 Task: Look for space in Riyadh from 3rd May, 2023 to 6th May, 2023 for 2 adults in price range Rs.12000 to Rs.16000. Place can be shared room with 2 bedrooms having 2 beds and 2 bathrooms. Property type can be guest house. Amenities needed are: wifi, dedicated workplace. Required host language is English.
Action: Mouse moved to (400, 442)
Screenshot: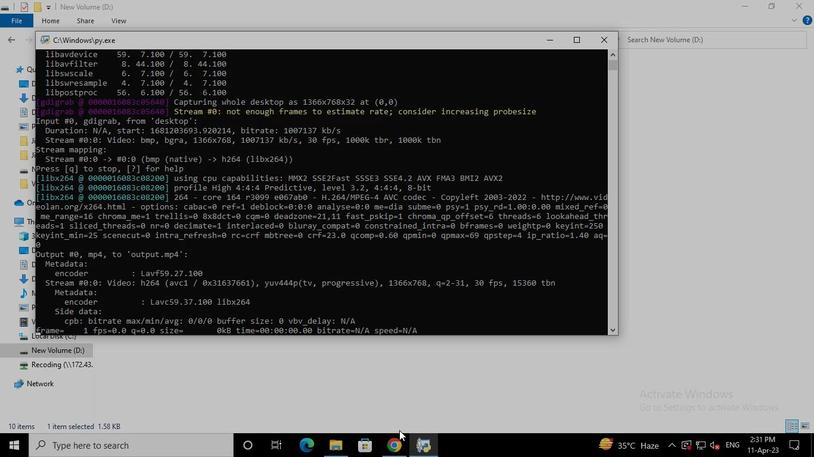 
Action: Mouse pressed left at (400, 442)
Screenshot: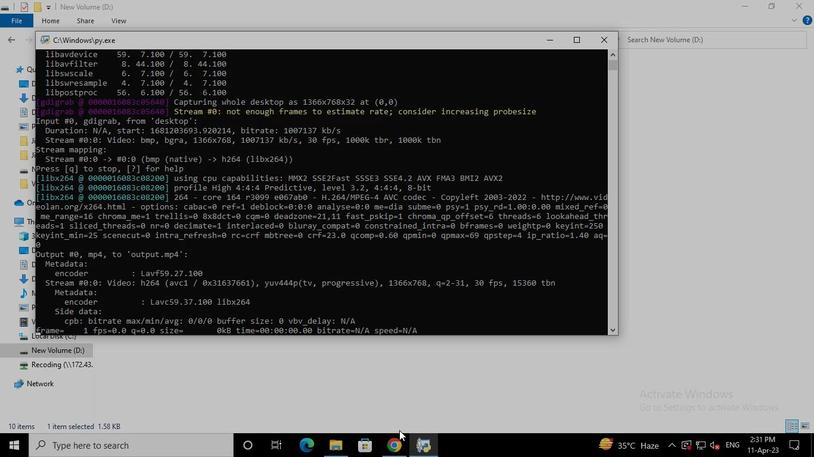 
Action: Mouse moved to (321, 104)
Screenshot: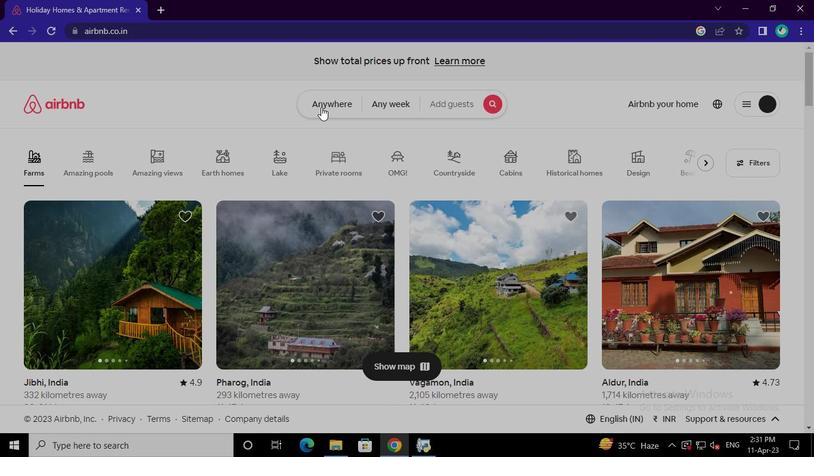 
Action: Mouse pressed left at (321, 104)
Screenshot: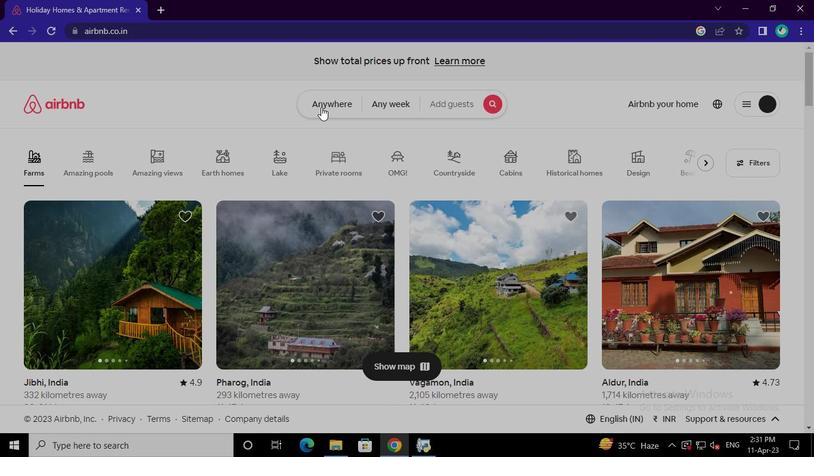
Action: Mouse moved to (234, 152)
Screenshot: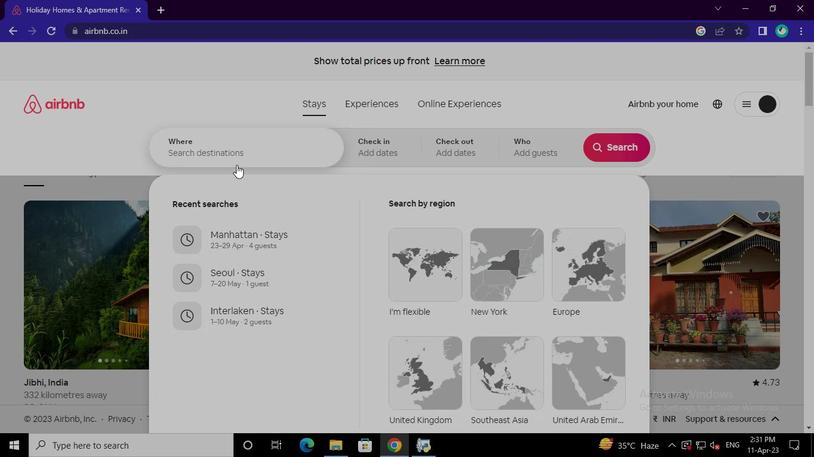 
Action: Mouse pressed left at (234, 152)
Screenshot: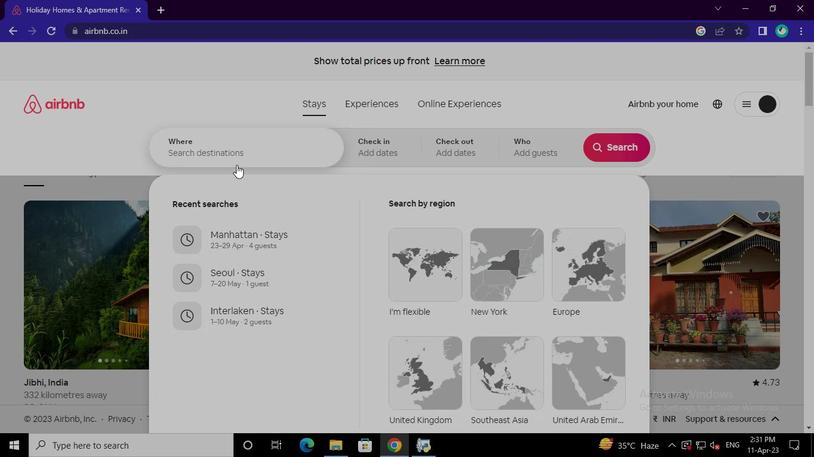 
Action: Keyboard Key.shift
Screenshot: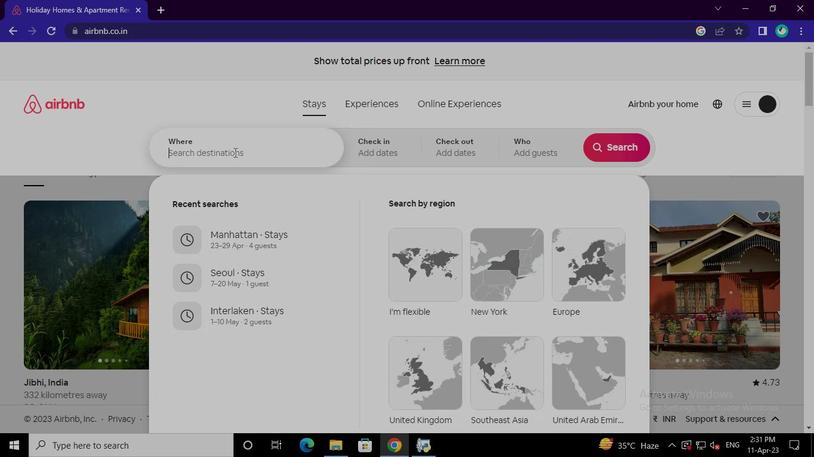 
Action: Keyboard R
Screenshot: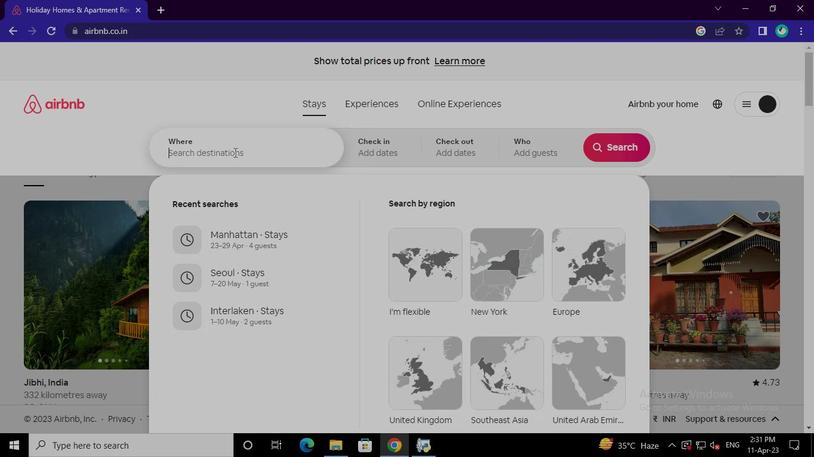 
Action: Keyboard i
Screenshot: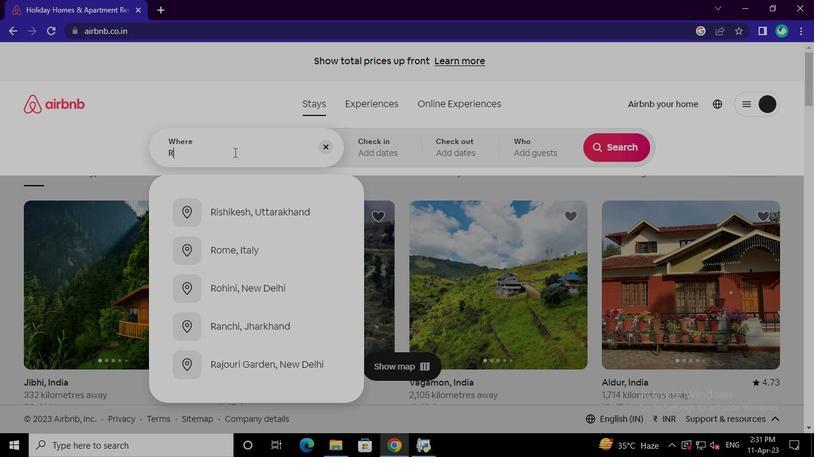 
Action: Keyboard y
Screenshot: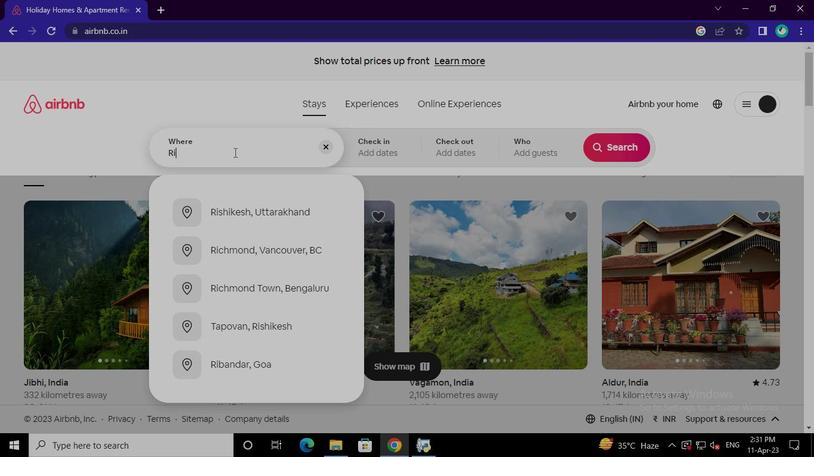 
Action: Keyboard a
Screenshot: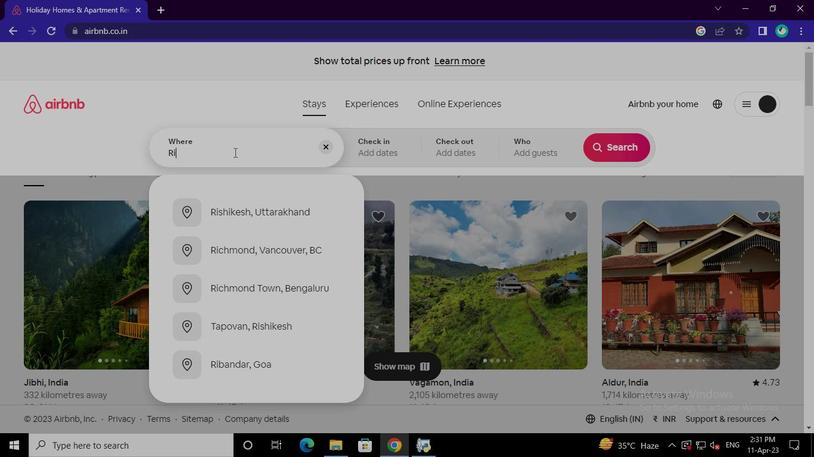 
Action: Keyboard d
Screenshot: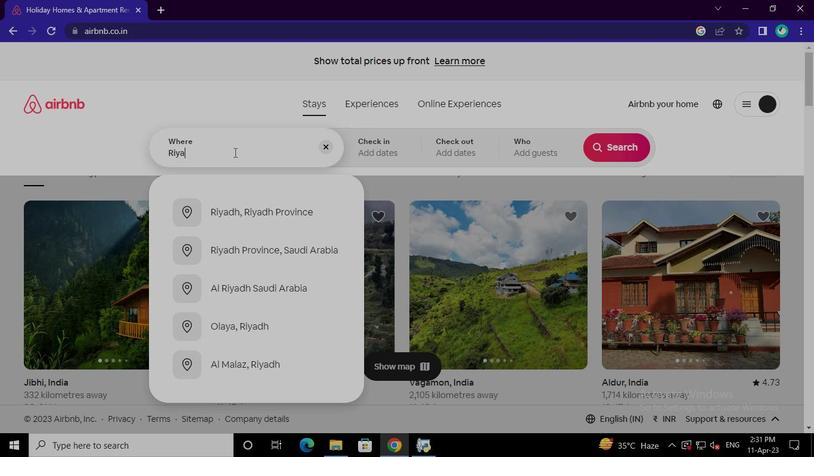 
Action: Keyboard h
Screenshot: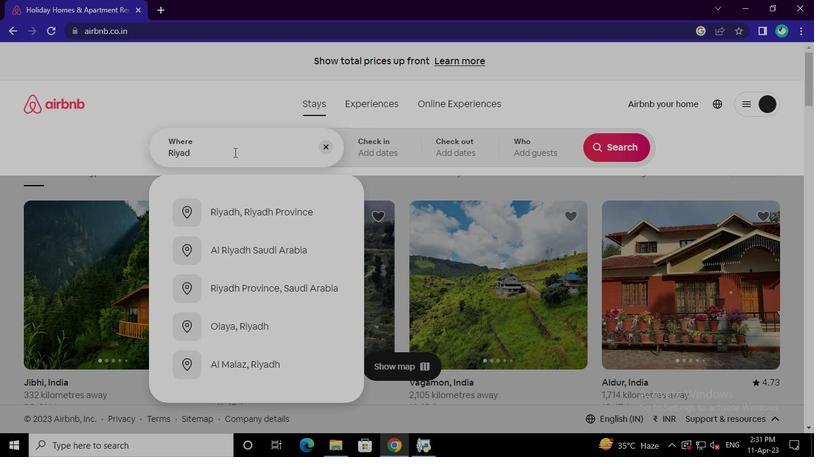 
Action: Mouse moved to (253, 207)
Screenshot: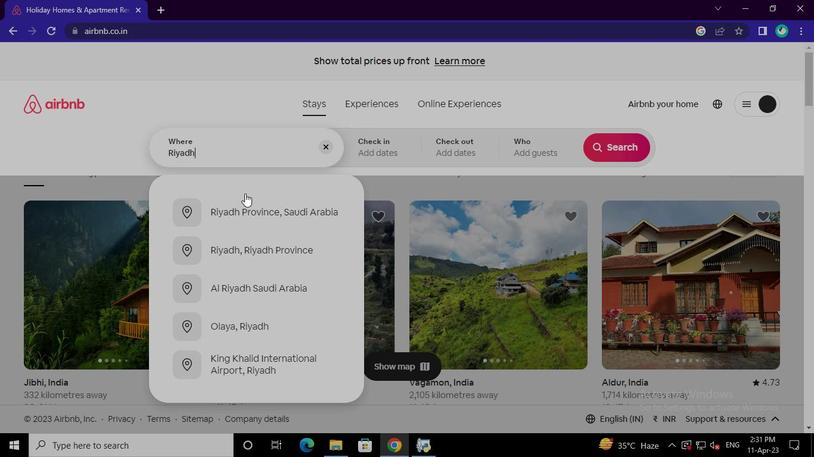 
Action: Mouse pressed left at (253, 207)
Screenshot: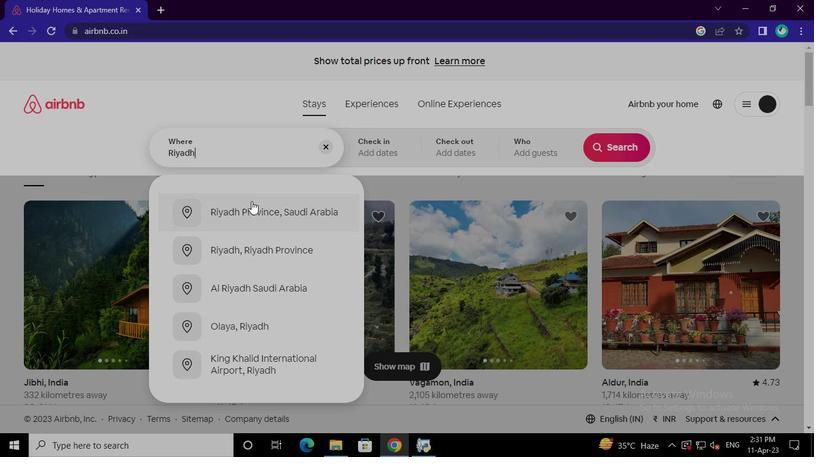 
Action: Mouse moved to (506, 290)
Screenshot: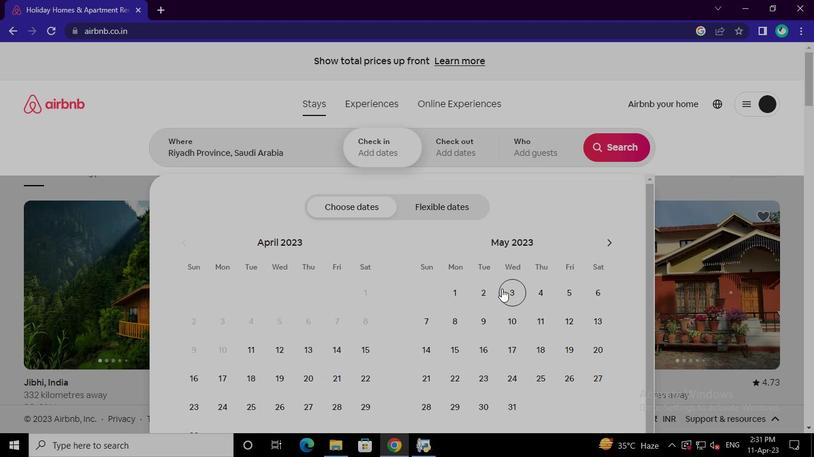 
Action: Mouse pressed left at (506, 290)
Screenshot: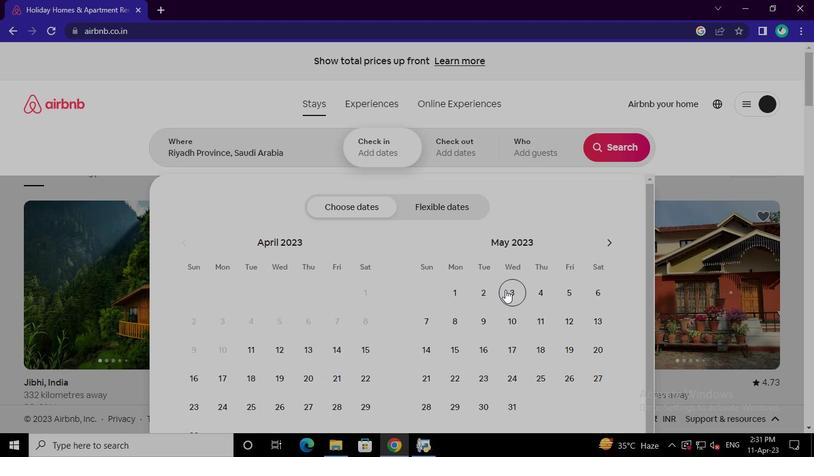 
Action: Mouse moved to (595, 290)
Screenshot: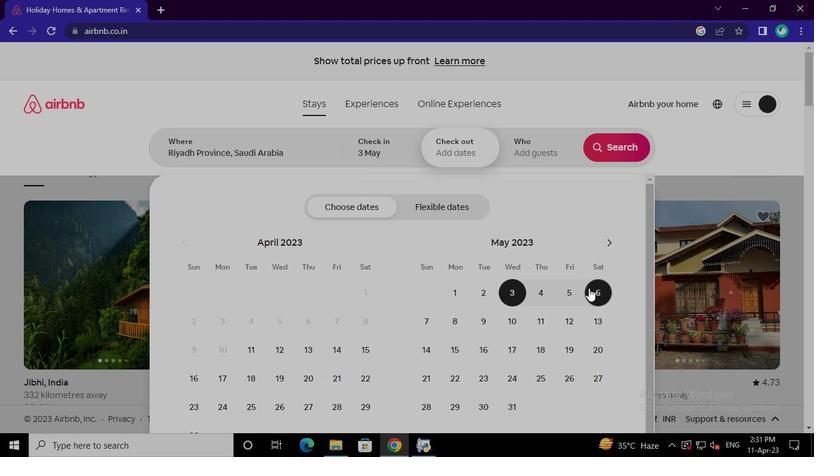 
Action: Mouse pressed left at (595, 290)
Screenshot: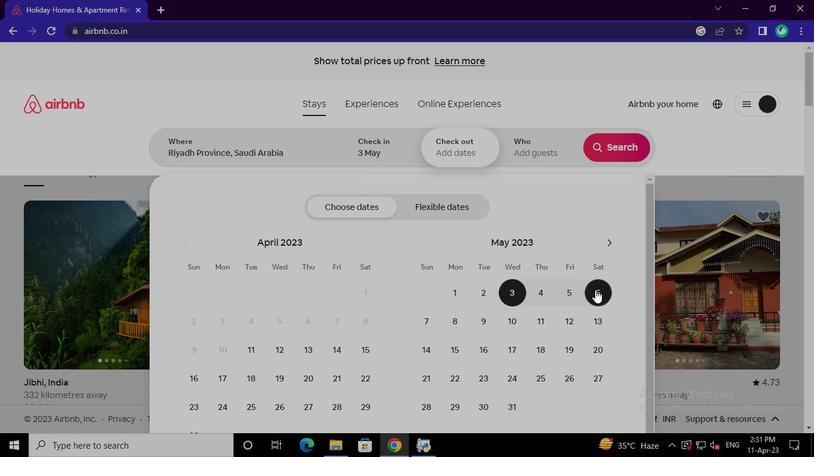 
Action: Mouse moved to (530, 159)
Screenshot: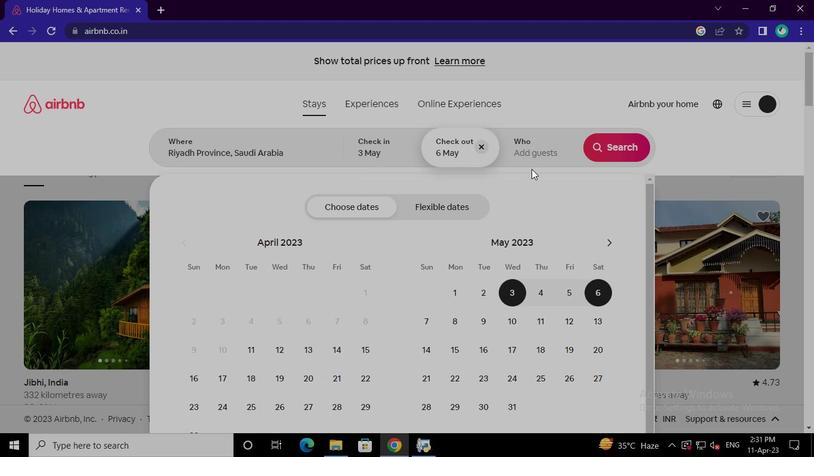 
Action: Mouse pressed left at (530, 159)
Screenshot: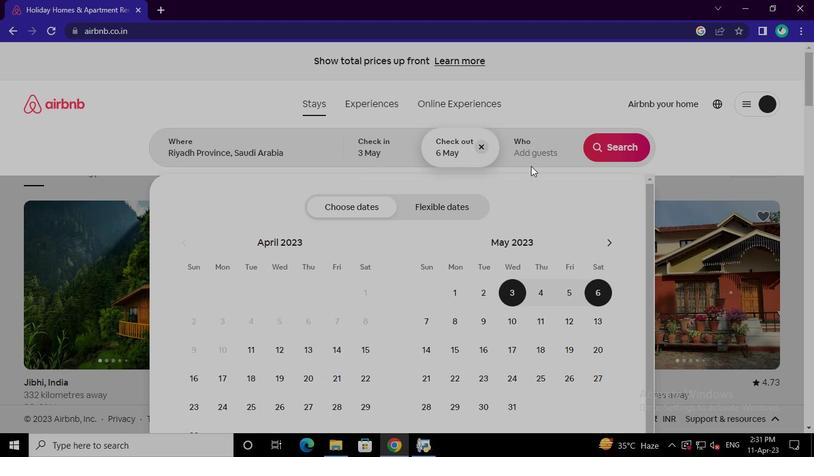 
Action: Mouse moved to (614, 213)
Screenshot: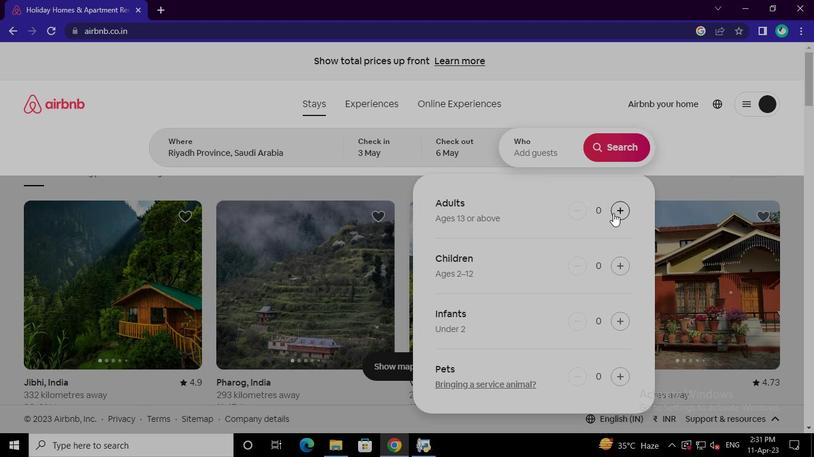 
Action: Mouse pressed left at (614, 213)
Screenshot: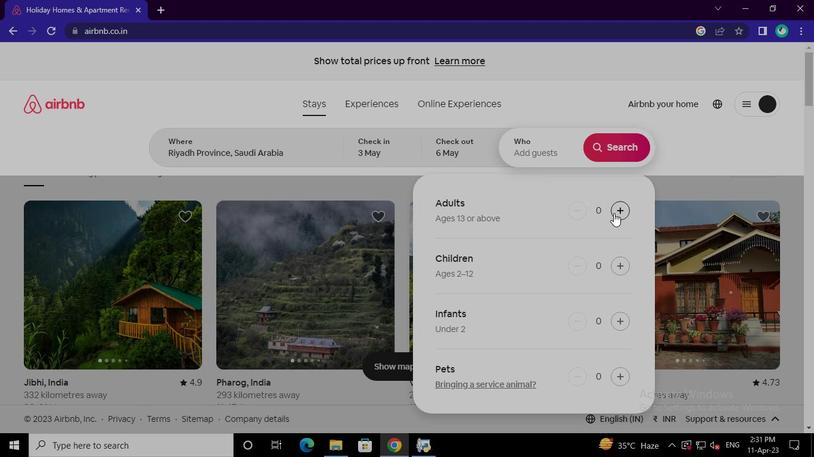 
Action: Mouse pressed left at (614, 213)
Screenshot: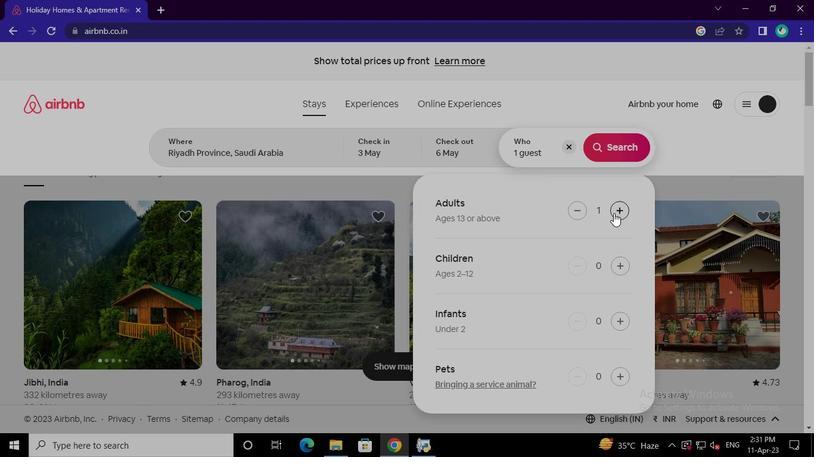 
Action: Mouse moved to (617, 153)
Screenshot: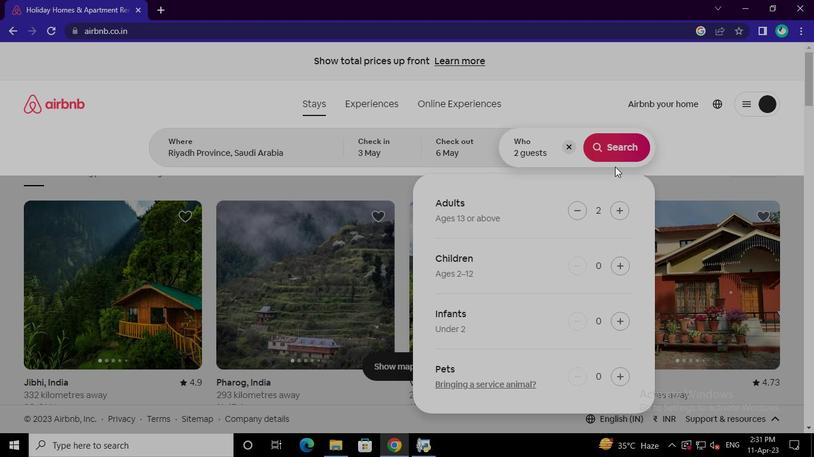 
Action: Mouse pressed left at (617, 153)
Screenshot: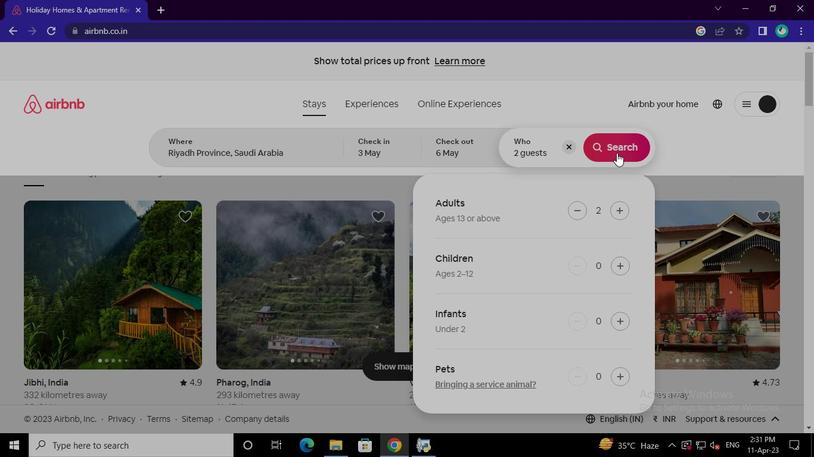 
Action: Mouse moved to (771, 126)
Screenshot: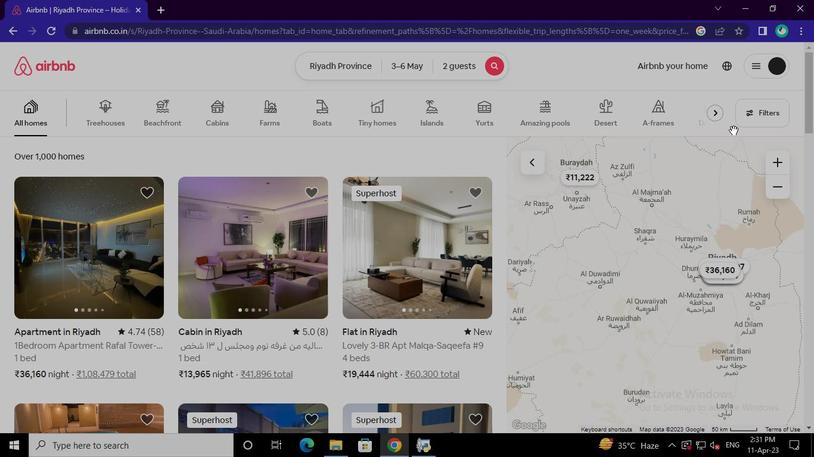 
Action: Mouse pressed left at (771, 126)
Screenshot: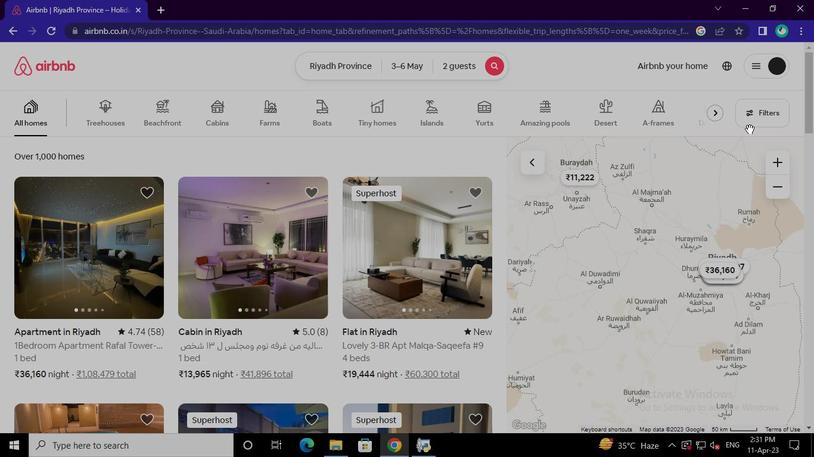 
Action: Mouse moved to (294, 261)
Screenshot: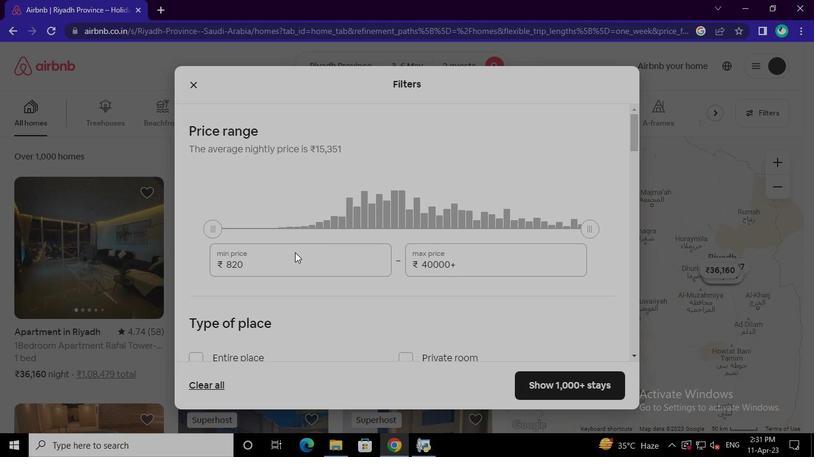
Action: Mouse pressed left at (294, 261)
Screenshot: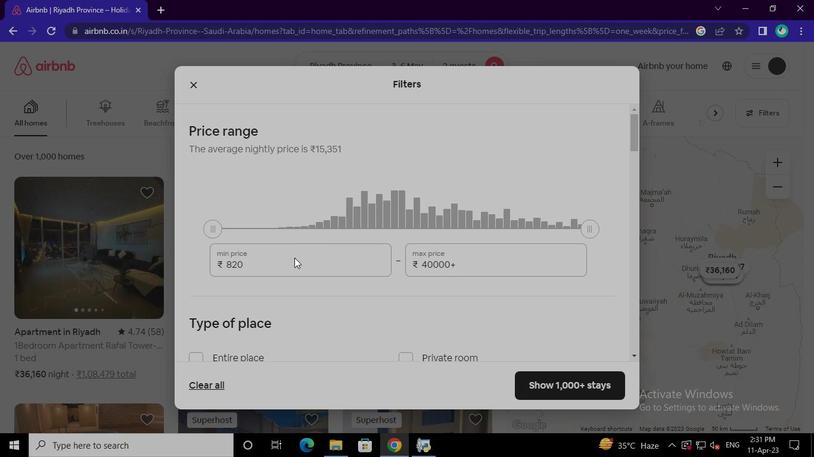 
Action: Keyboard Key.backspace
Screenshot: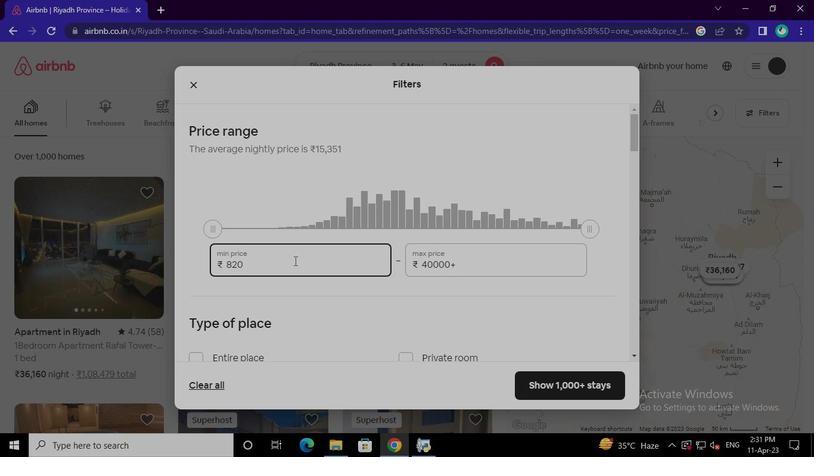 
Action: Keyboard Key.backspace
Screenshot: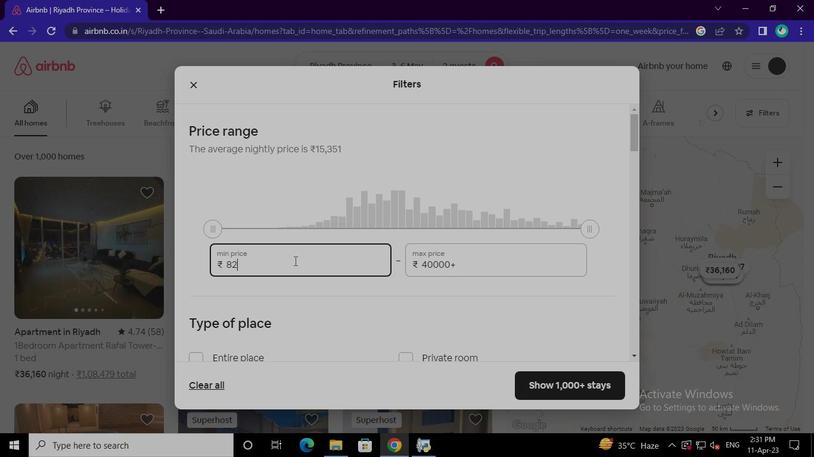 
Action: Keyboard Key.backspace
Screenshot: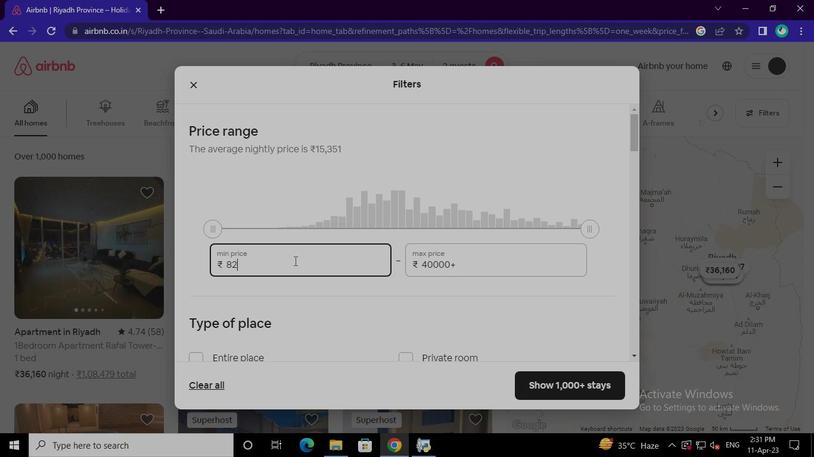 
Action: Keyboard Key.backspace
Screenshot: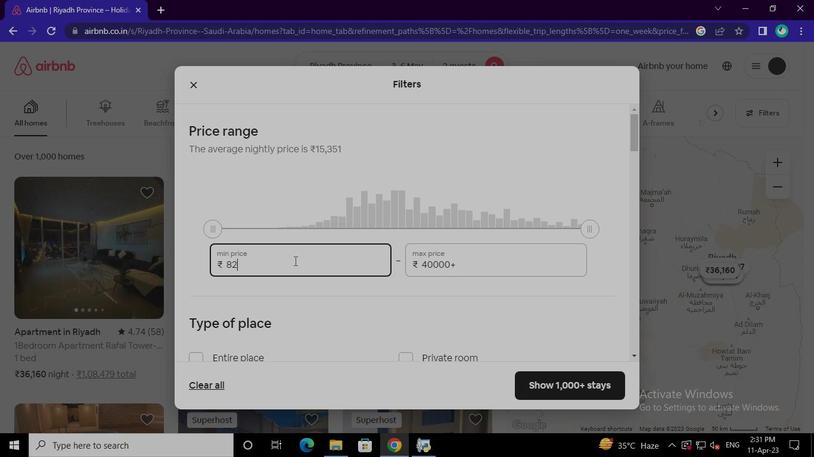
Action: Keyboard Key.backspace
Screenshot: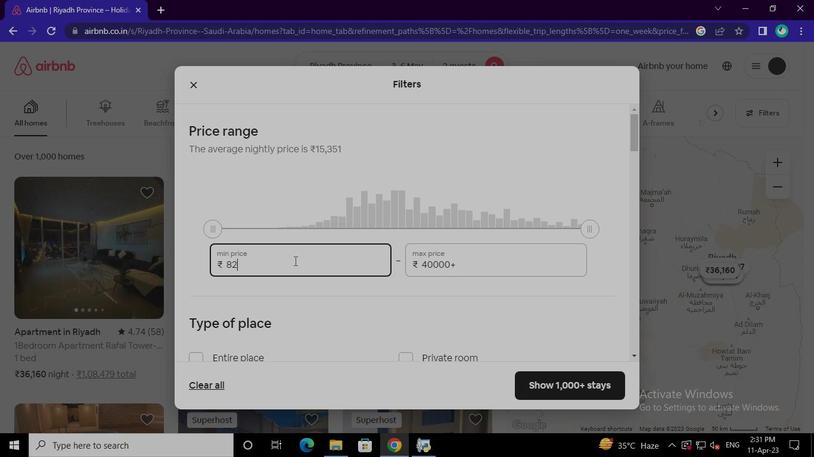 
Action: Keyboard Key.backspace
Screenshot: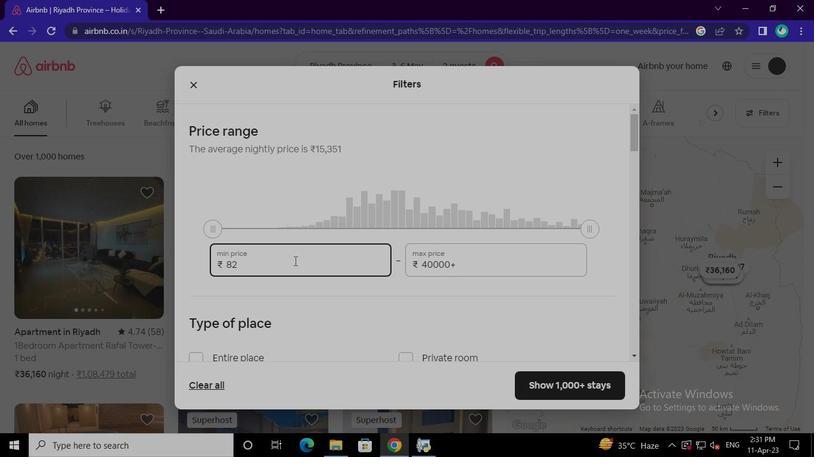 
Action: Keyboard Key.backspace
Screenshot: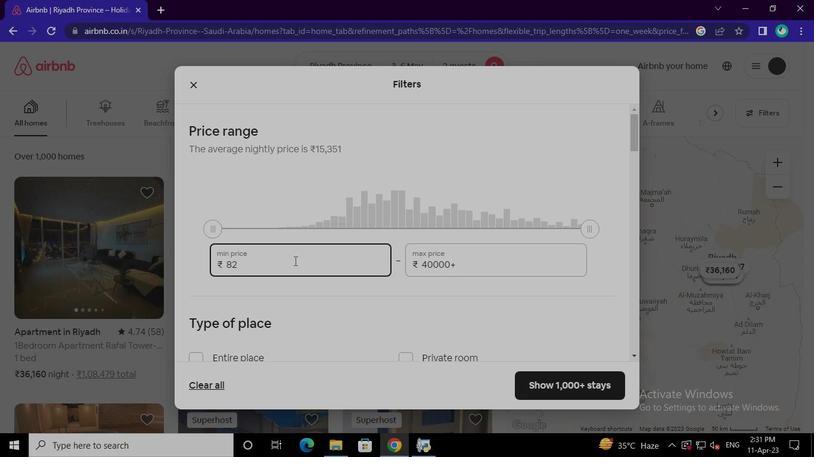 
Action: Keyboard Key.backspace
Screenshot: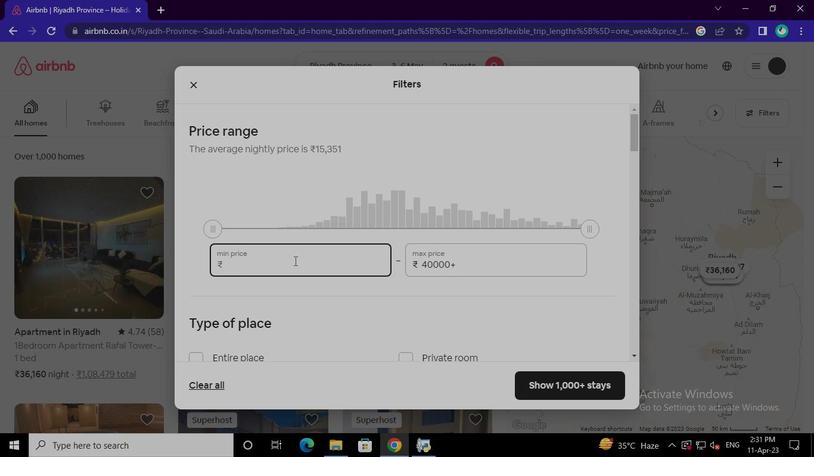 
Action: Keyboard Key.backspace
Screenshot: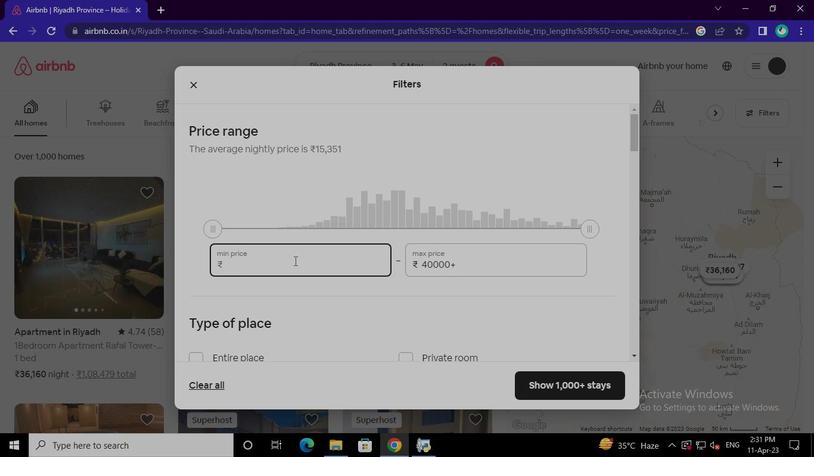 
Action: Keyboard Key.backspace
Screenshot: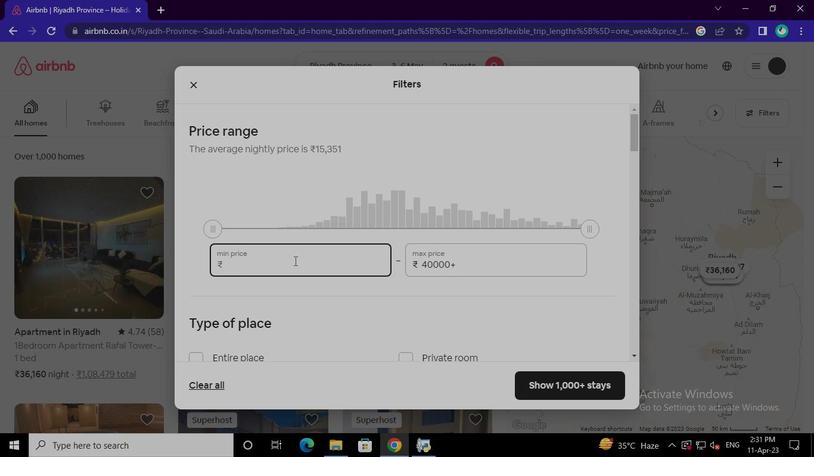 
Action: Keyboard Key.backspace
Screenshot: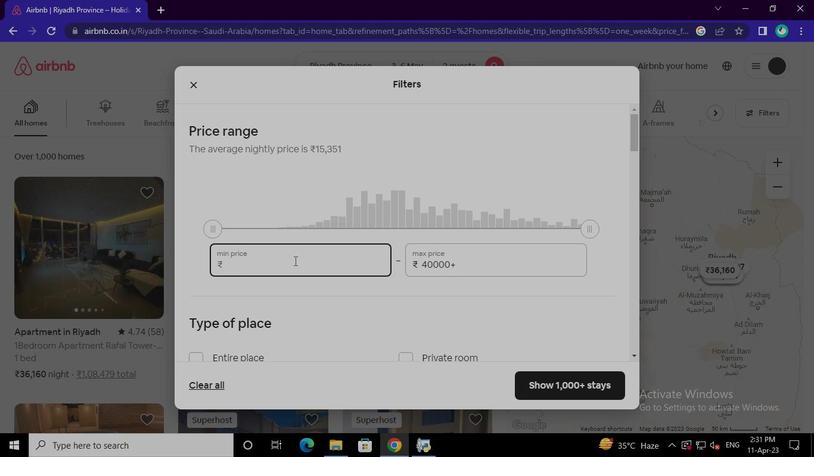 
Action: Keyboard Key.backspace
Screenshot: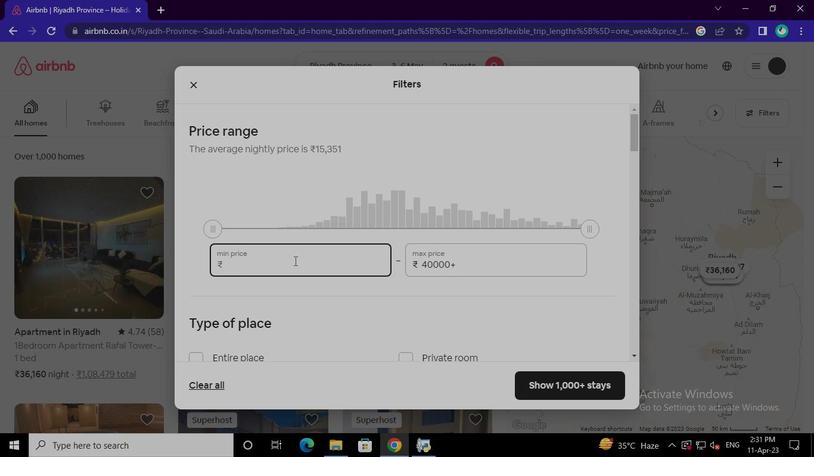 
Action: Keyboard Key.backspace
Screenshot: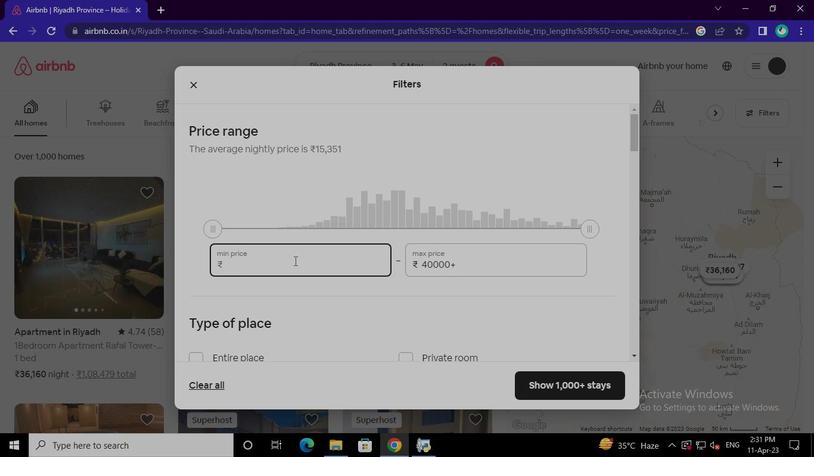 
Action: Keyboard Key.backspace
Screenshot: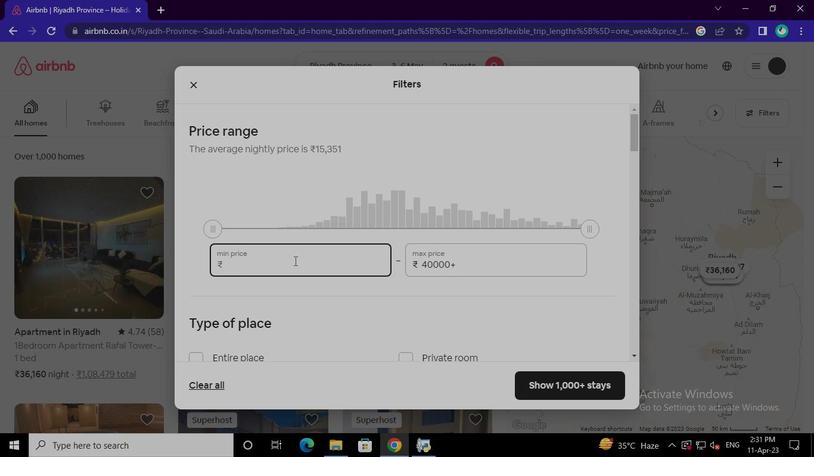 
Action: Keyboard Key.backspace
Screenshot: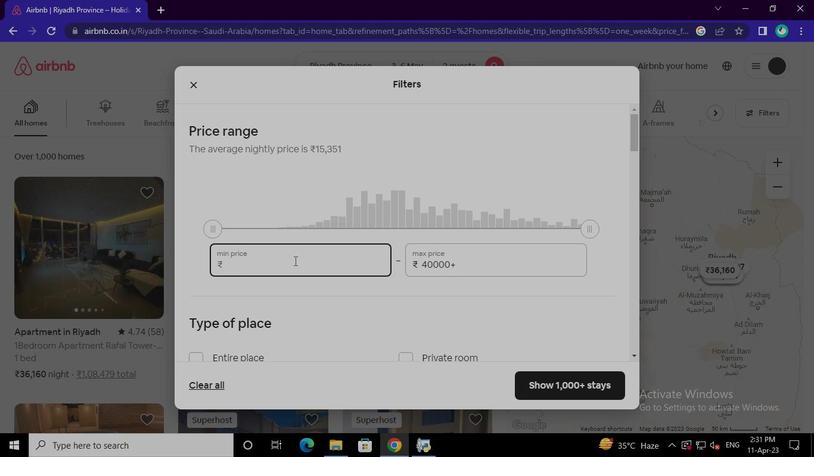 
Action: Keyboard Key.backspace
Screenshot: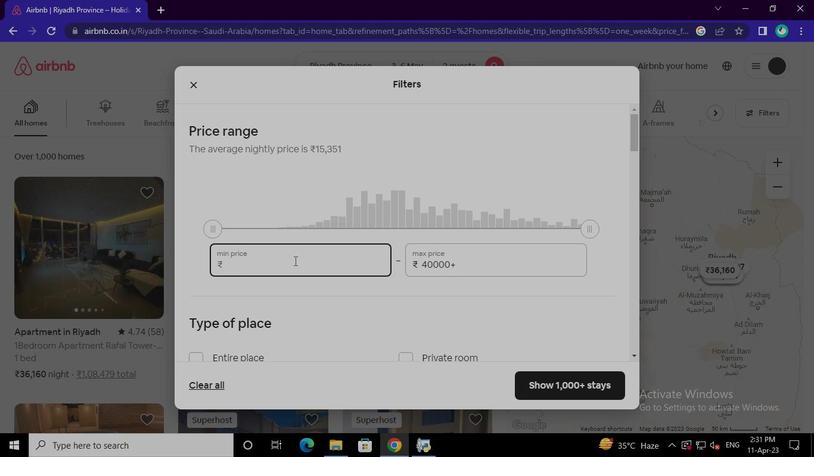 
Action: Keyboard Key.backspace
Screenshot: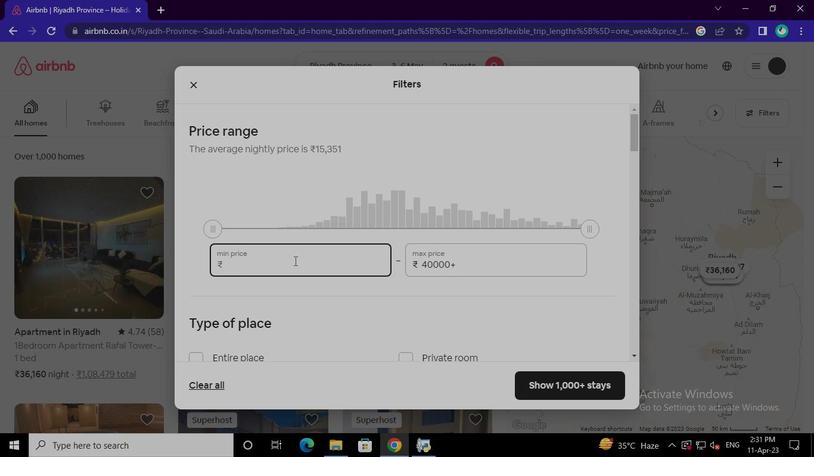 
Action: Keyboard <97>
Screenshot: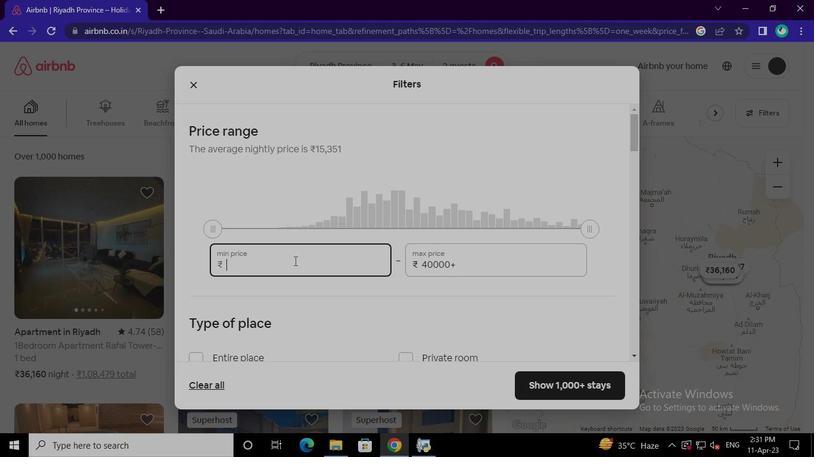 
Action: Keyboard <98>
Screenshot: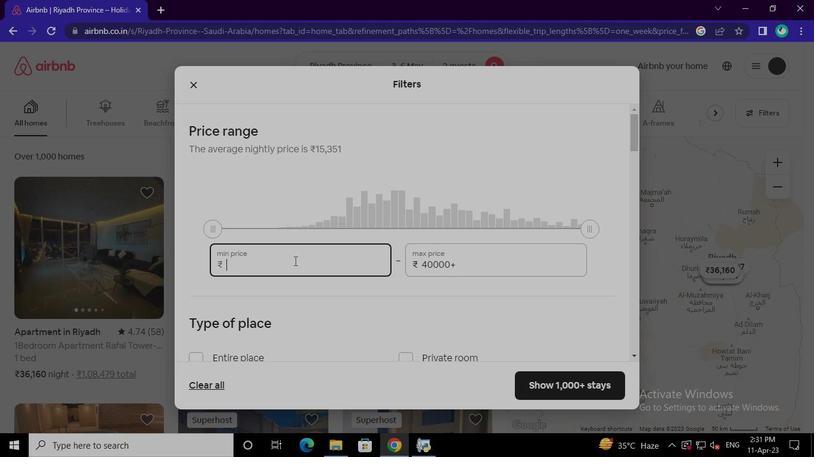 
Action: Keyboard <96>
Screenshot: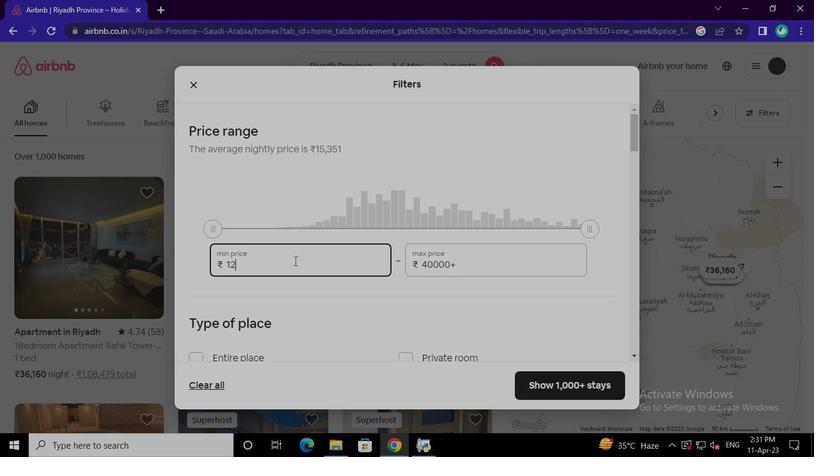 
Action: Keyboard <96>
Screenshot: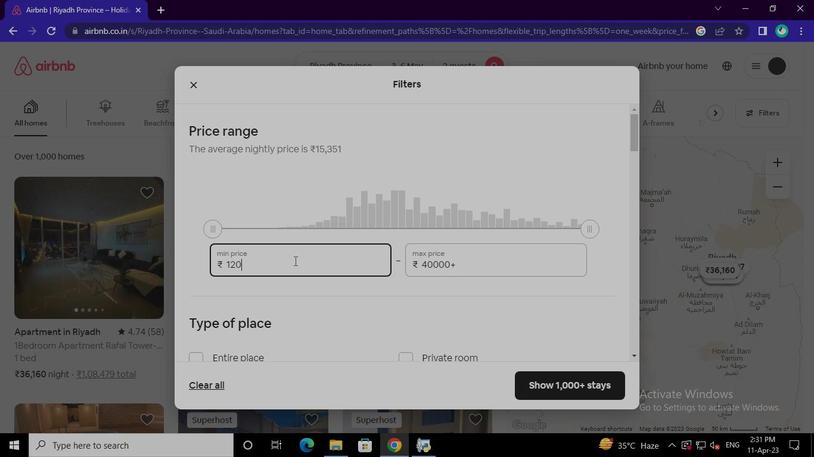 
Action: Keyboard <96>
Screenshot: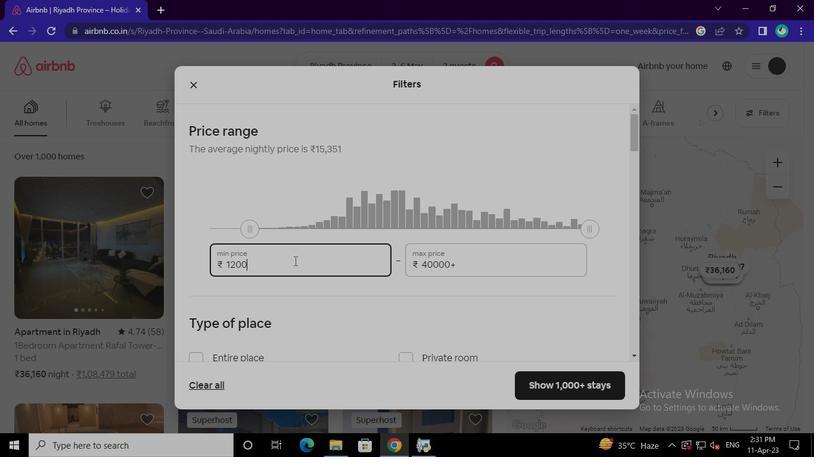 
Action: Mouse moved to (462, 265)
Screenshot: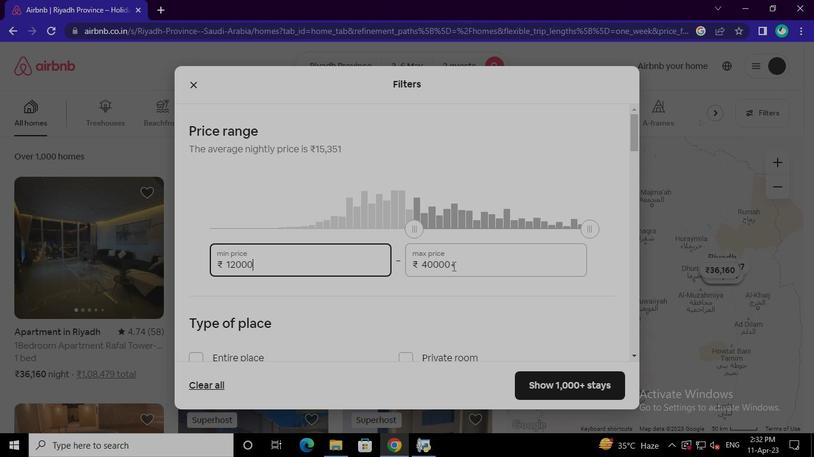 
Action: Mouse pressed left at (462, 265)
Screenshot: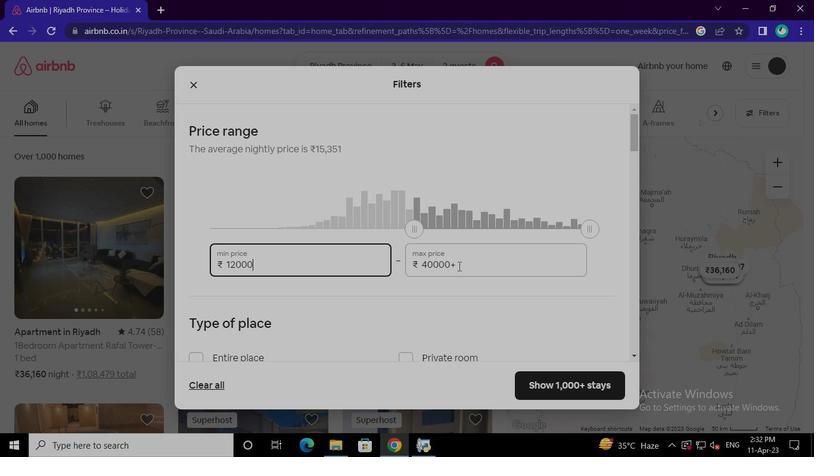 
Action: Keyboard Key.backspace
Screenshot: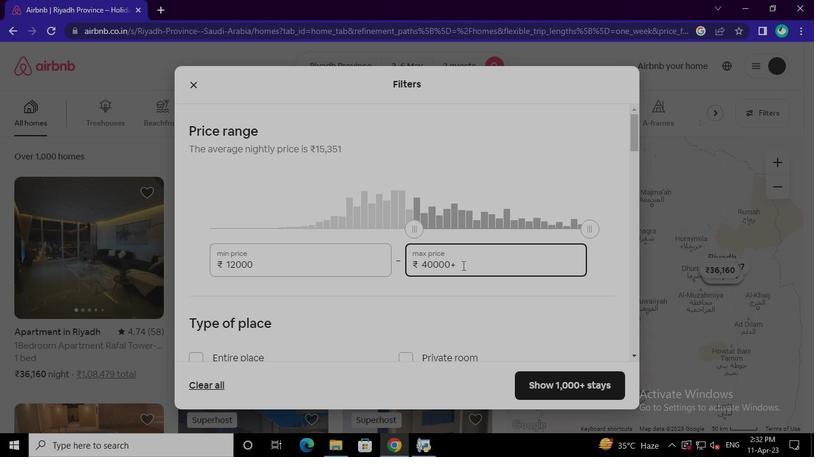 
Action: Keyboard Key.backspace
Screenshot: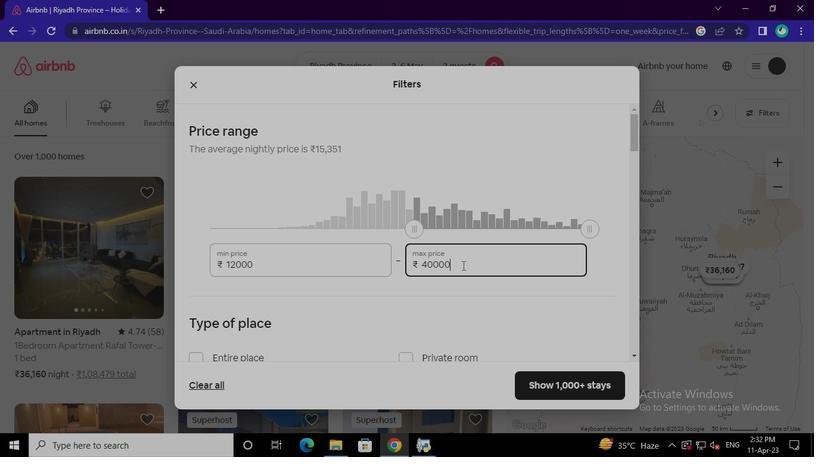 
Action: Keyboard Key.backspace
Screenshot: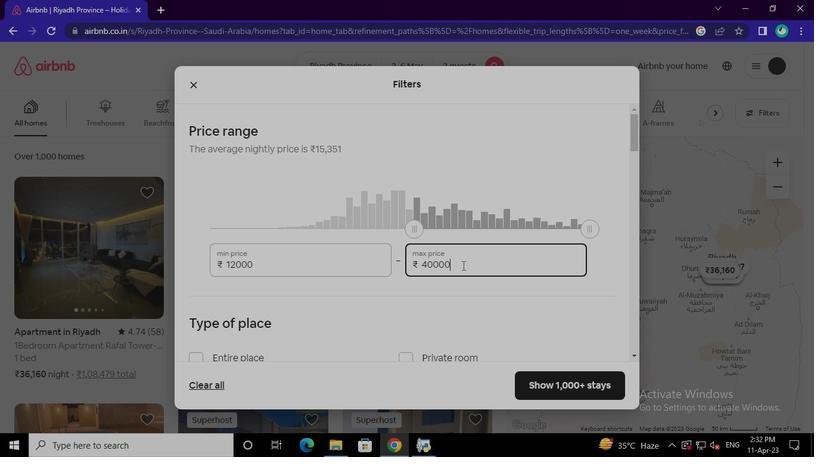 
Action: Keyboard Key.backspace
Screenshot: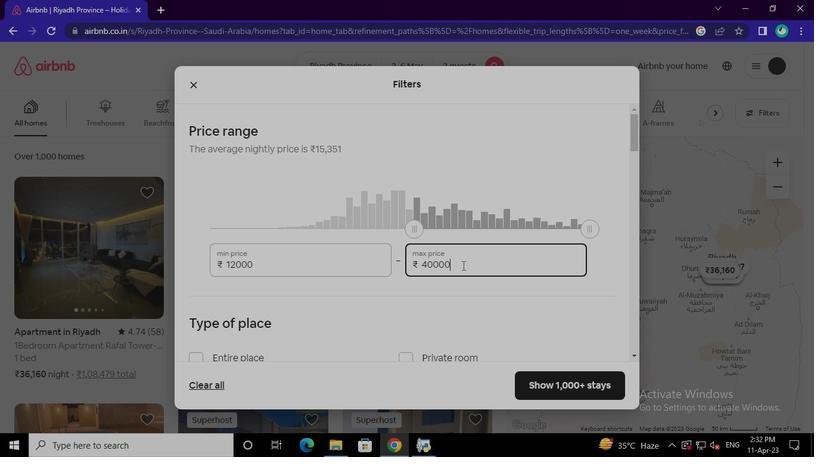 
Action: Keyboard Key.backspace
Screenshot: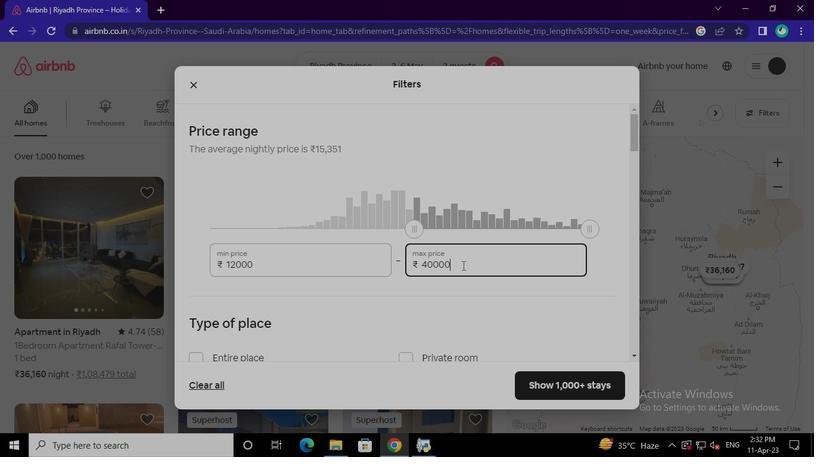 
Action: Keyboard Key.backspace
Screenshot: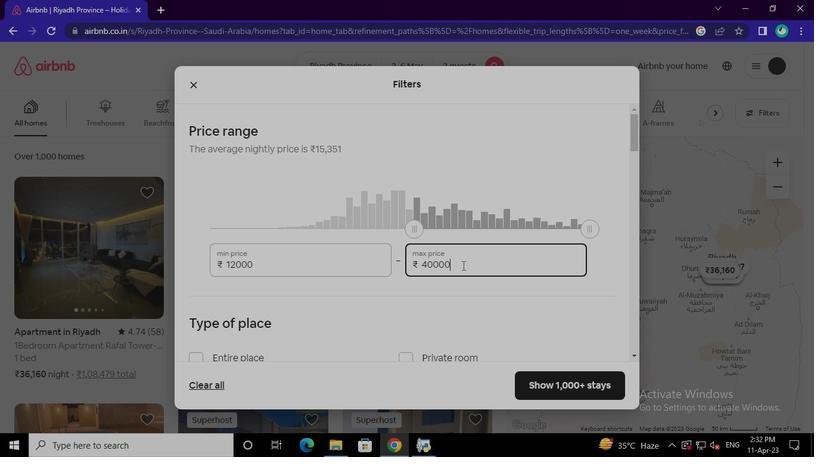 
Action: Keyboard Key.backspace
Screenshot: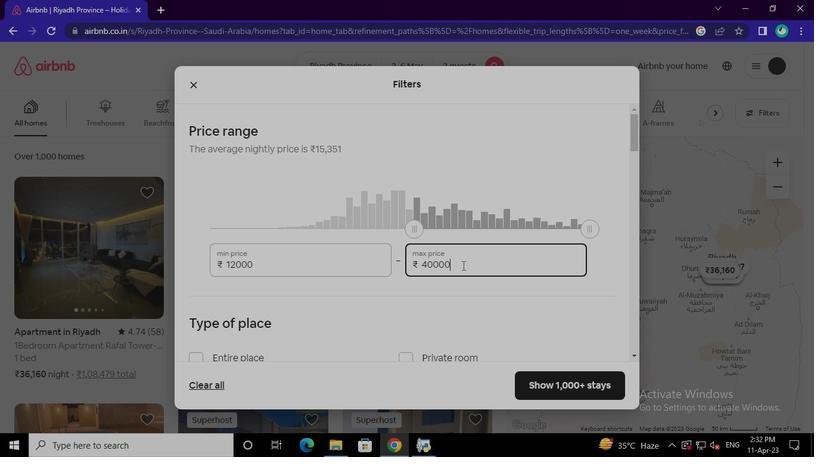 
Action: Keyboard Key.backspace
Screenshot: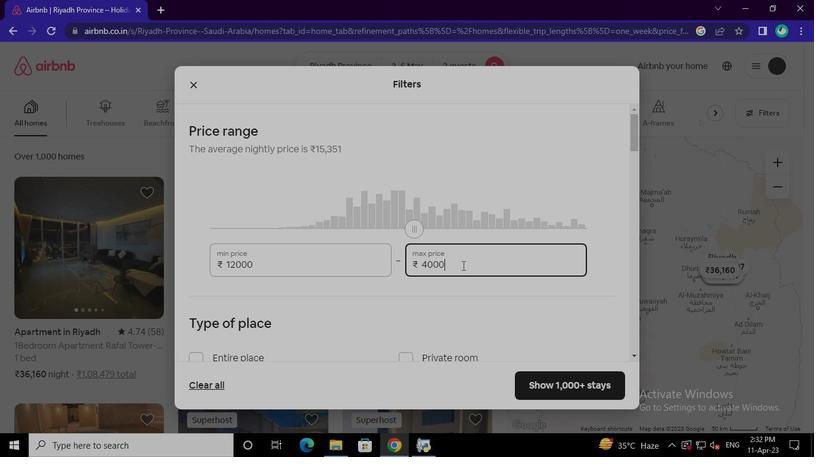 
Action: Keyboard Key.backspace
Screenshot: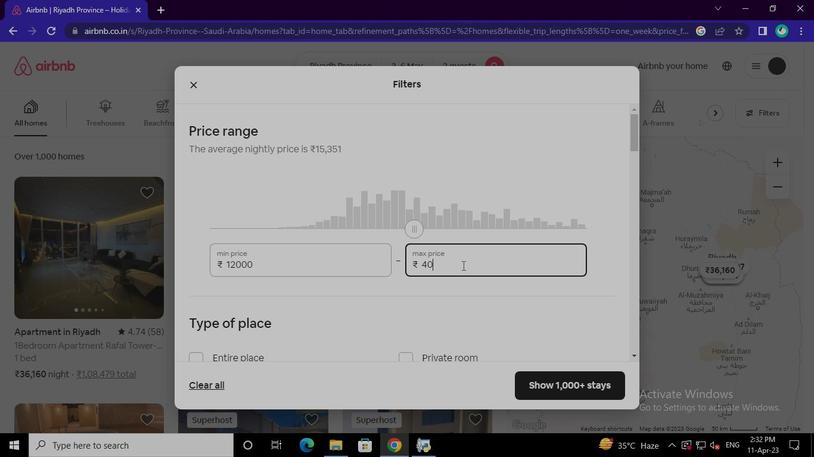 
Action: Keyboard Key.backspace
Screenshot: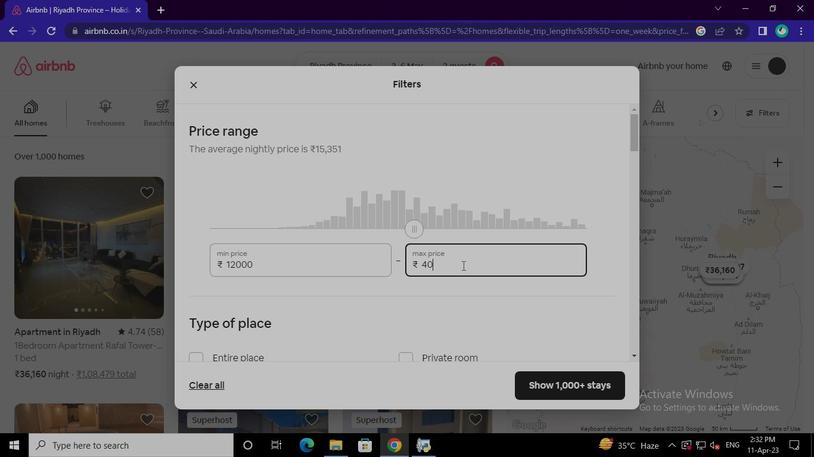
Action: Keyboard Key.backspace
Screenshot: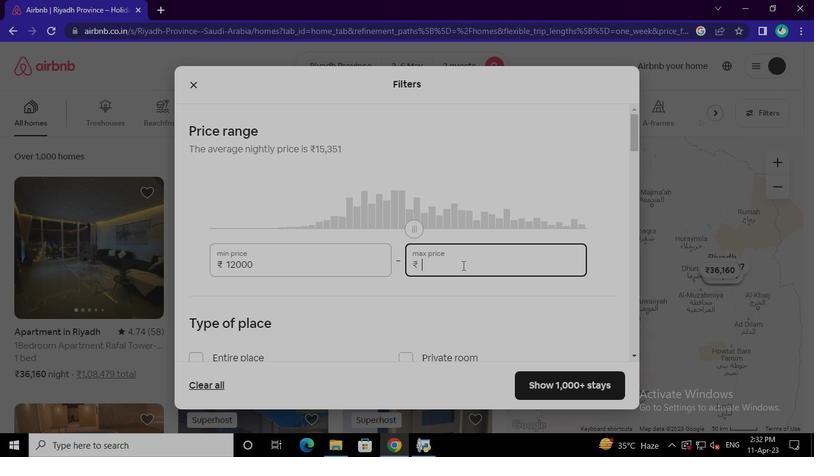 
Action: Keyboard Key.backspace
Screenshot: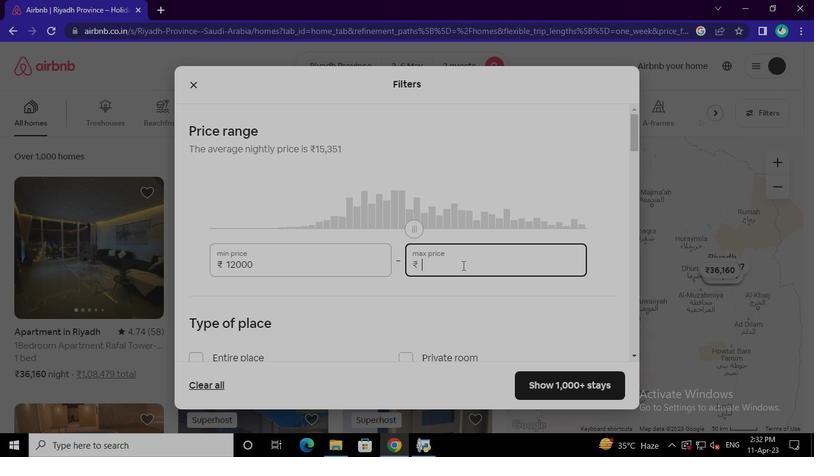
Action: Keyboard Key.backspace
Screenshot: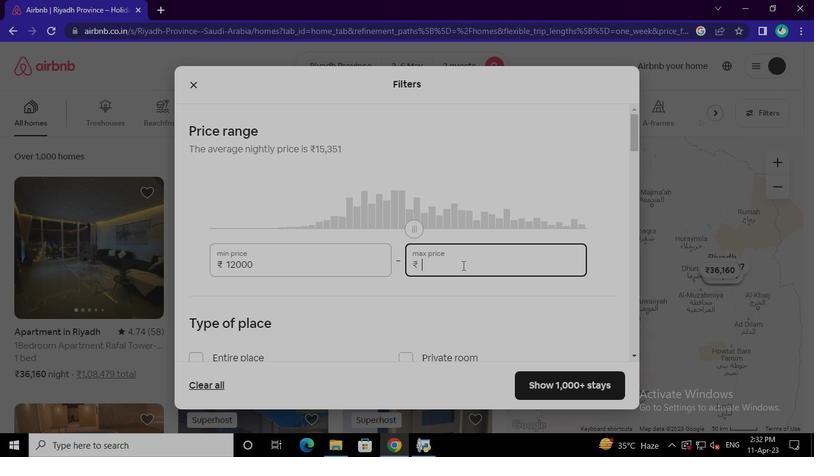 
Action: Mouse moved to (462, 265)
Screenshot: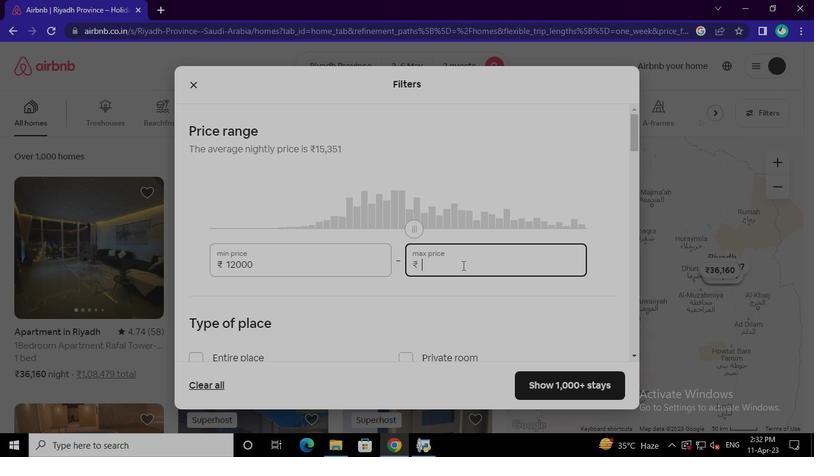 
Action: Keyboard <97>
Screenshot: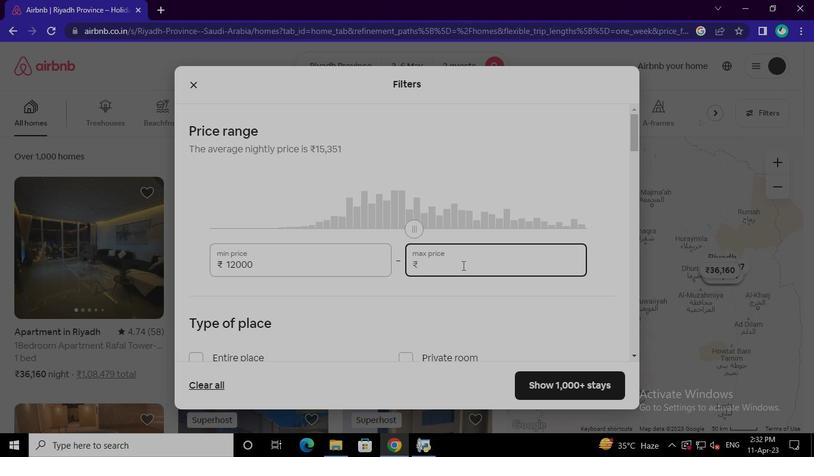 
Action: Keyboard <102>
Screenshot: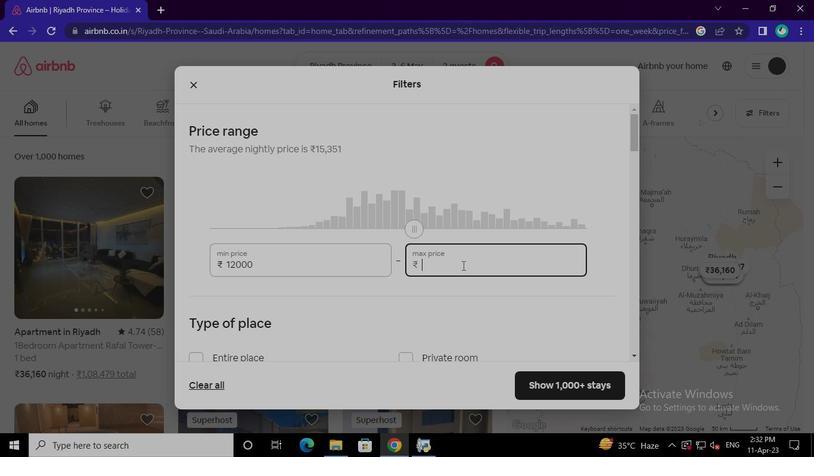 
Action: Keyboard <96>
Screenshot: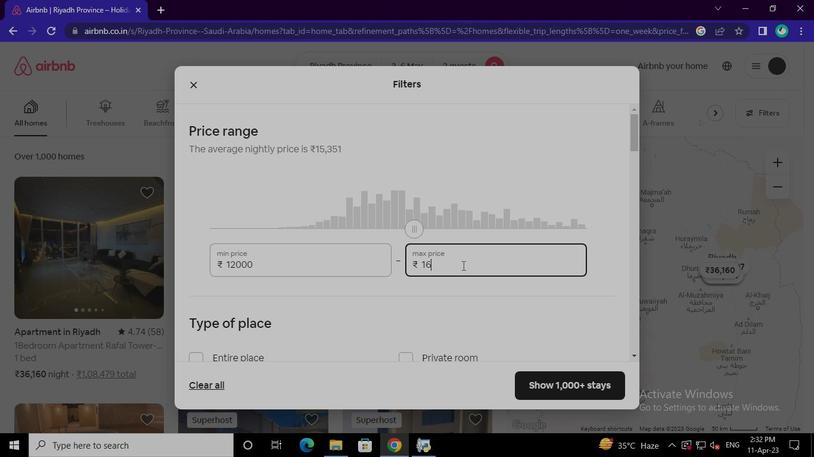 
Action: Keyboard <96>
Screenshot: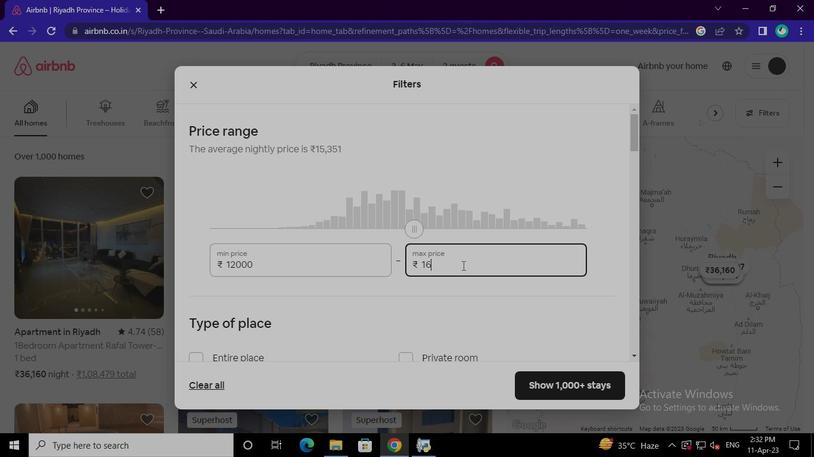 
Action: Keyboard <96>
Screenshot: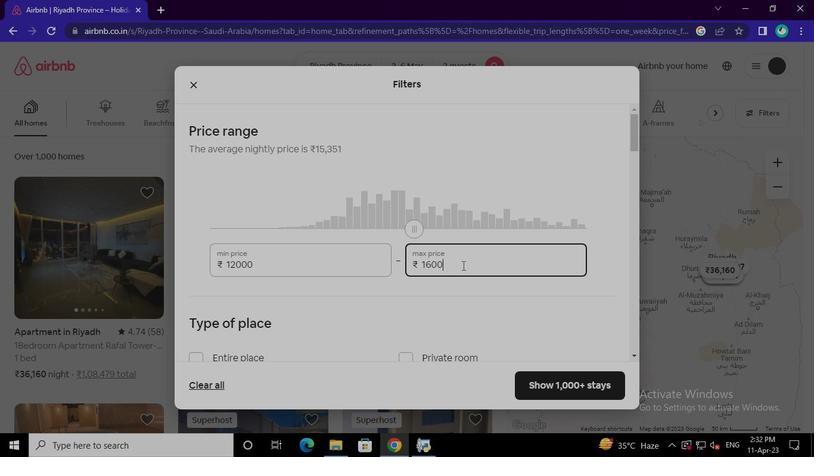 
Action: Mouse moved to (196, 290)
Screenshot: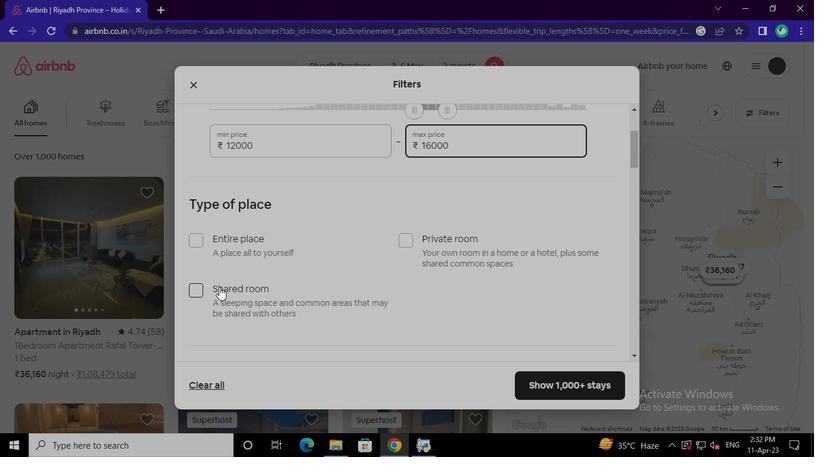 
Action: Mouse pressed left at (196, 290)
Screenshot: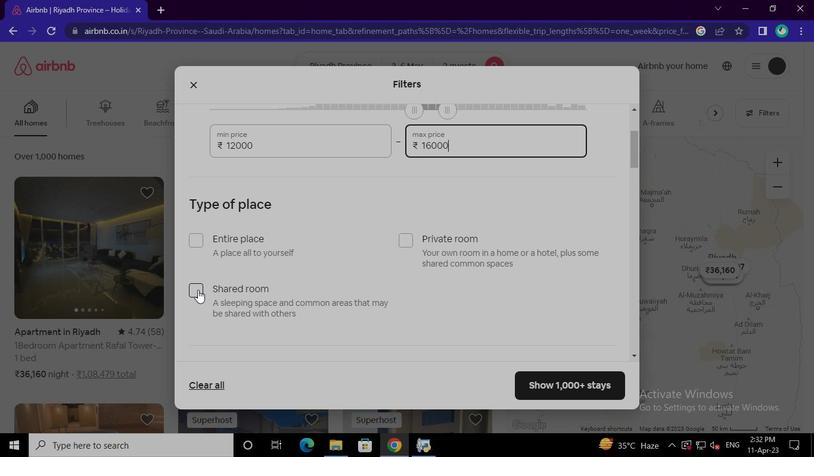 
Action: Mouse moved to (296, 314)
Screenshot: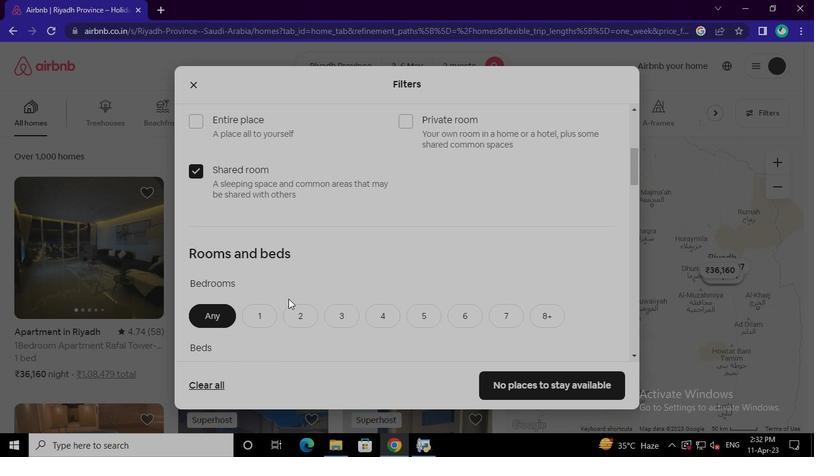 
Action: Mouse pressed left at (296, 314)
Screenshot: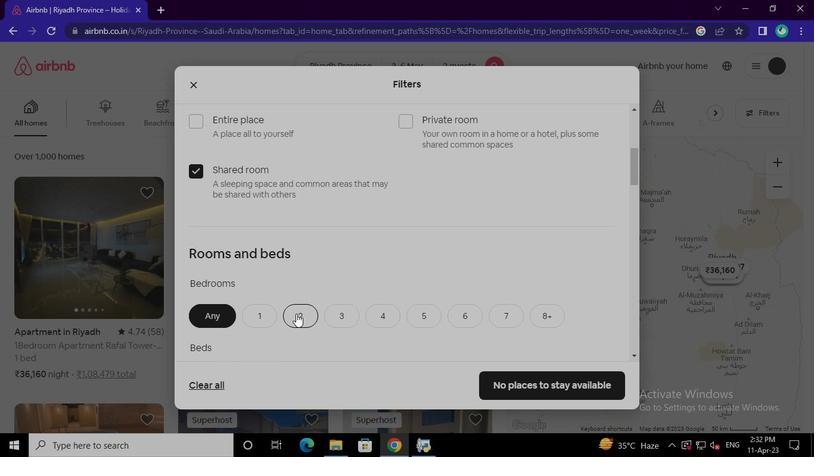 
Action: Mouse pressed left at (296, 314)
Screenshot: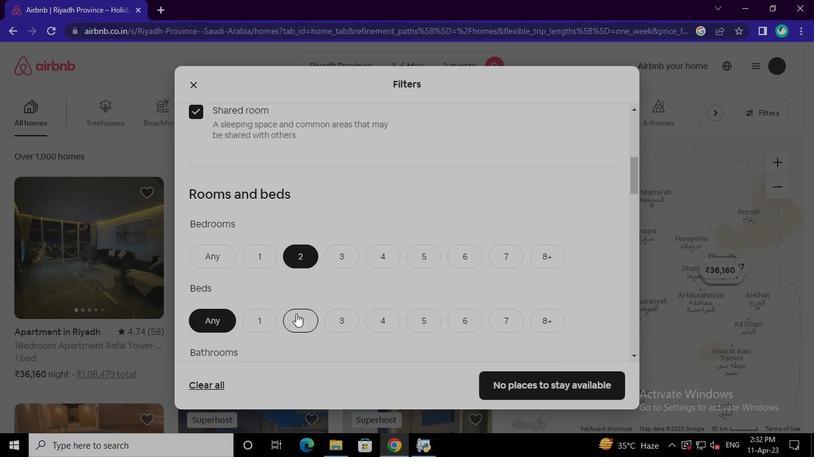 
Action: Mouse moved to (300, 264)
Screenshot: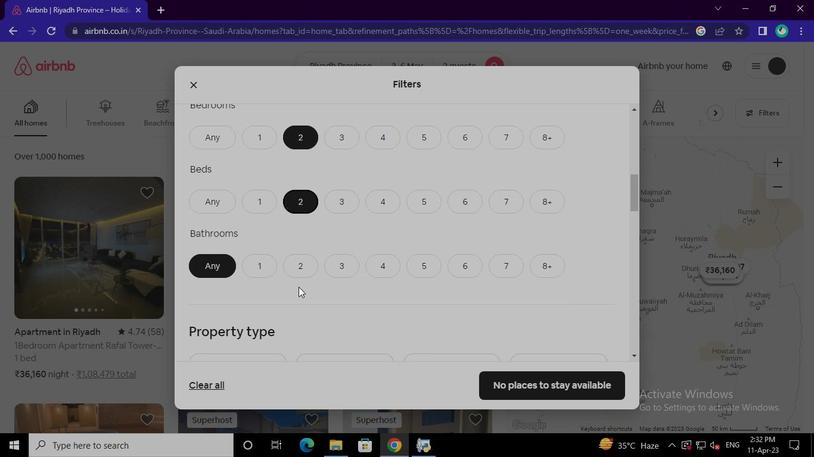 
Action: Mouse pressed left at (300, 264)
Screenshot: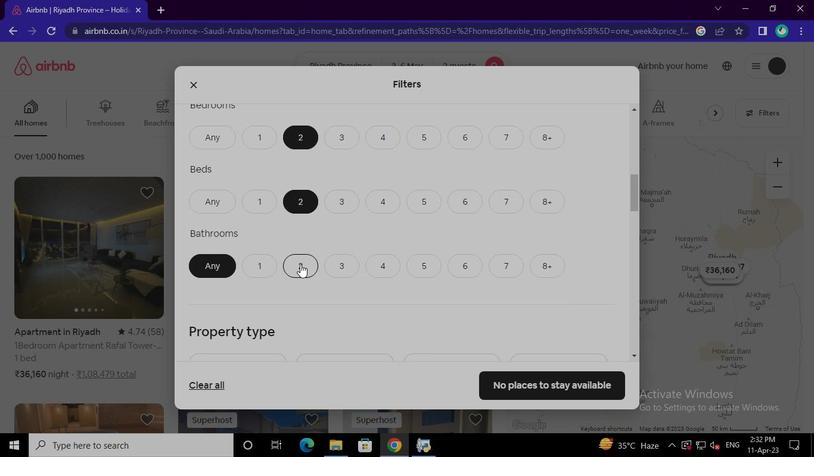 
Action: Mouse moved to (427, 276)
Screenshot: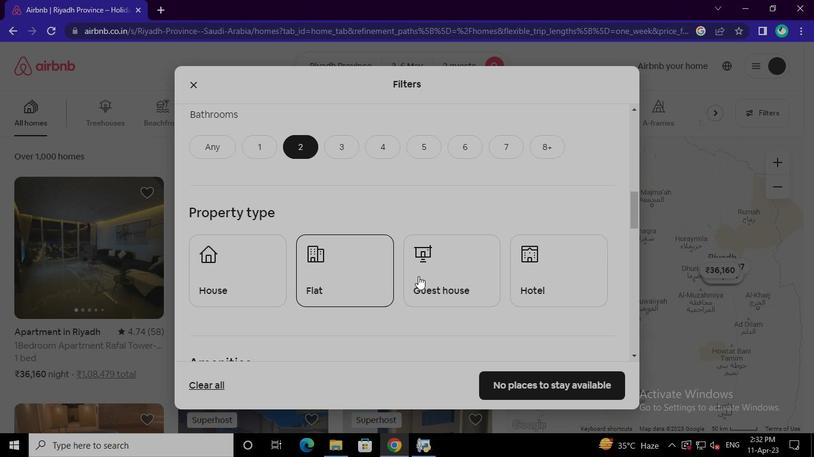 
Action: Mouse pressed left at (427, 276)
Screenshot: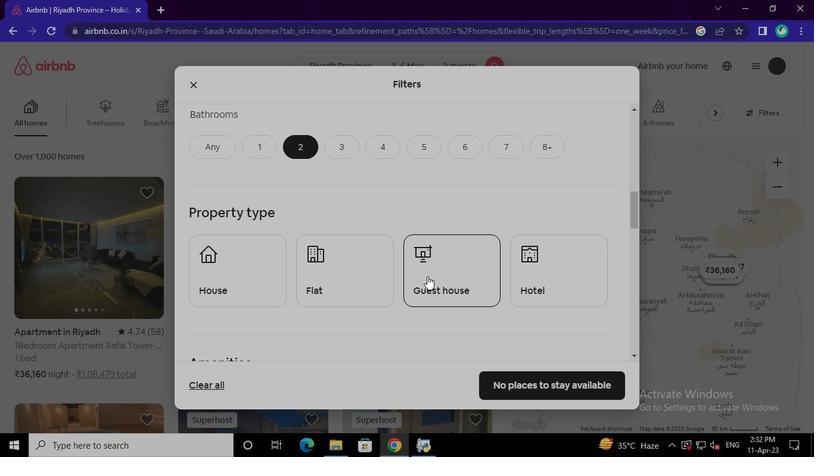 
Action: Mouse moved to (234, 335)
Screenshot: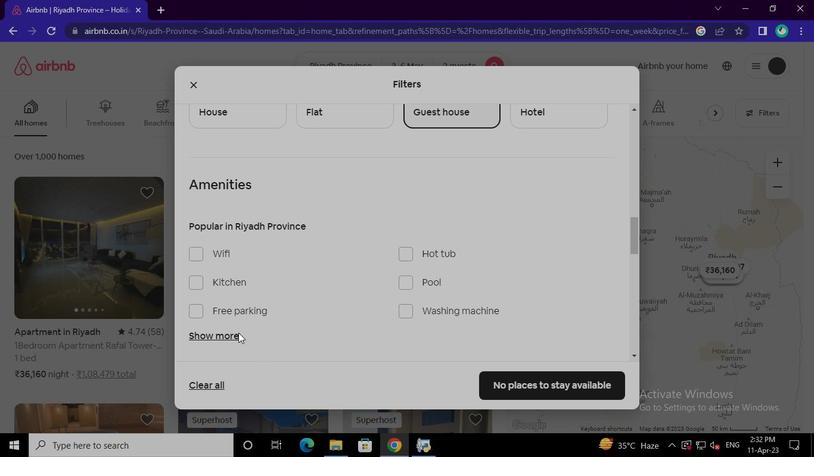 
Action: Mouse pressed left at (234, 335)
Screenshot: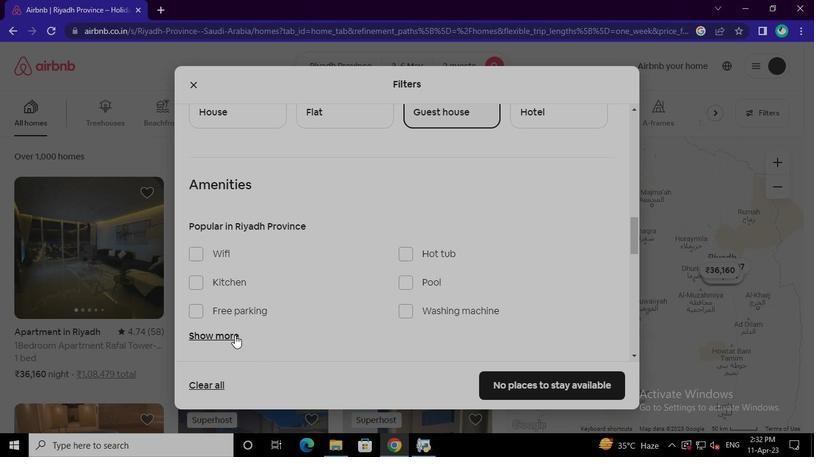 
Action: Mouse moved to (217, 119)
Screenshot: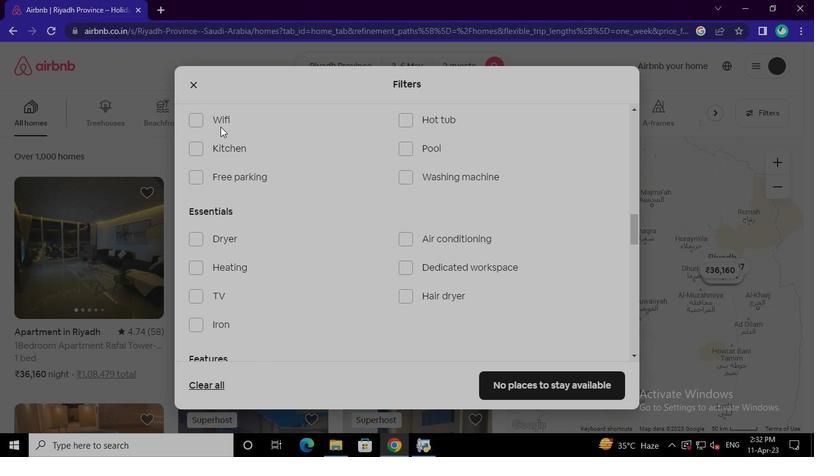 
Action: Mouse pressed left at (217, 119)
Screenshot: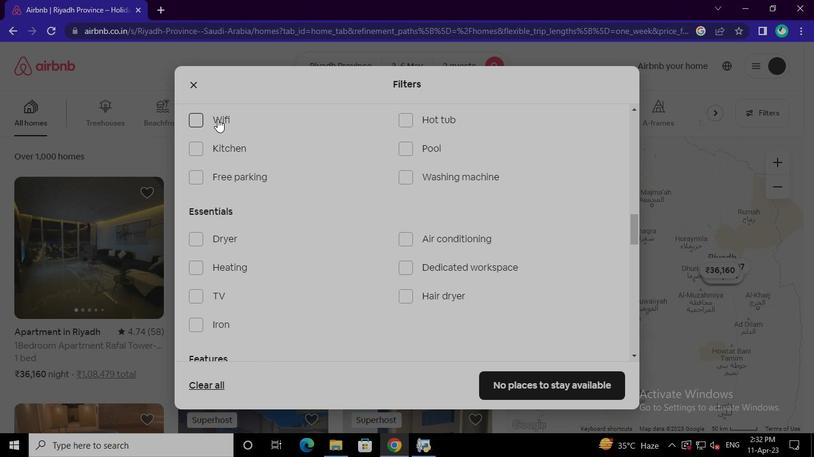 
Action: Mouse moved to (428, 268)
Screenshot: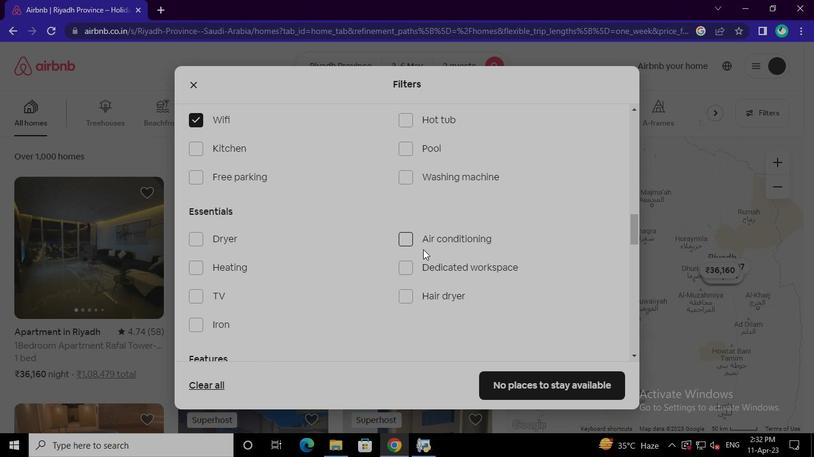 
Action: Mouse pressed left at (428, 268)
Screenshot: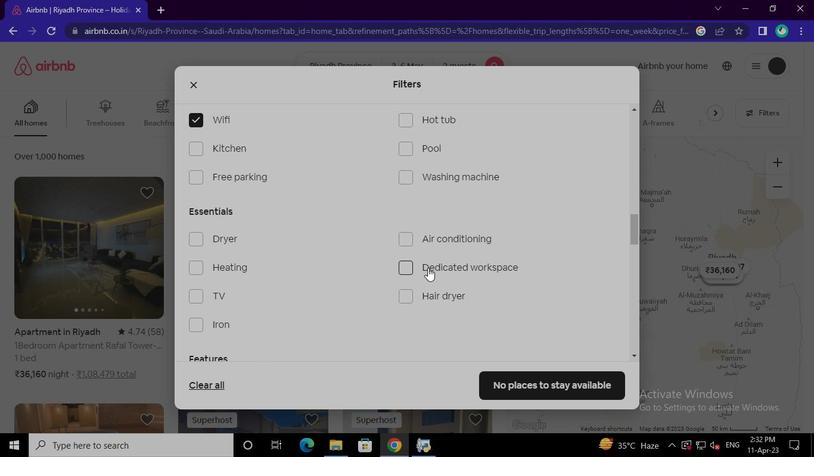 
Action: Mouse moved to (238, 277)
Screenshot: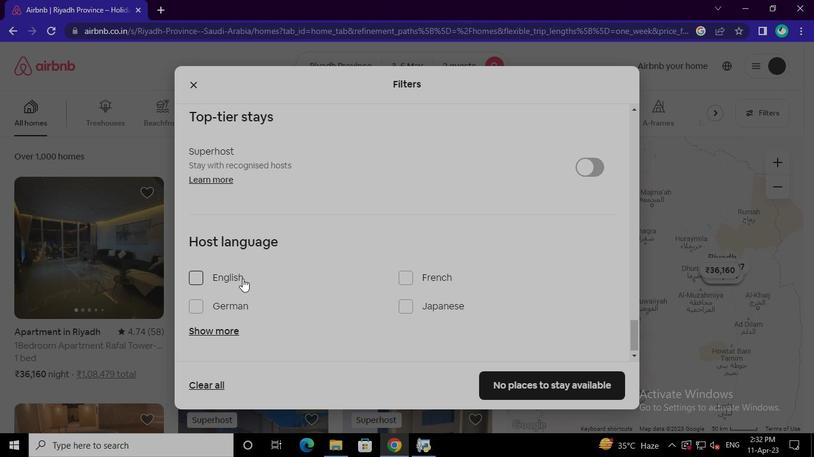 
Action: Mouse pressed left at (238, 277)
Screenshot: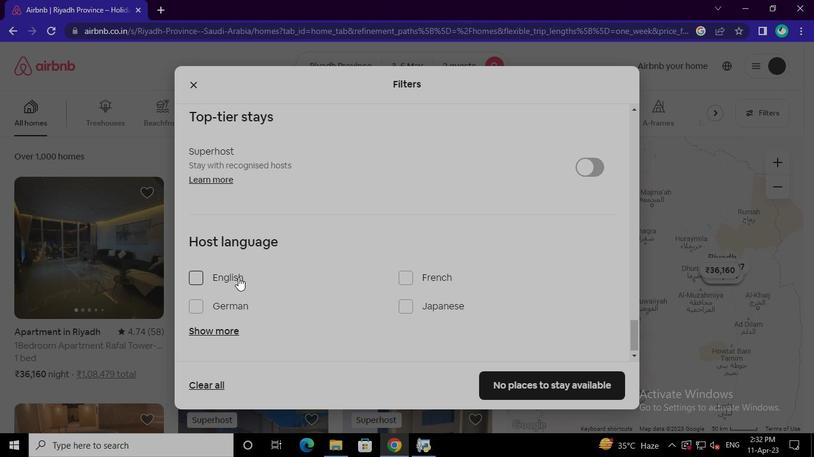 
Action: Mouse moved to (529, 386)
Screenshot: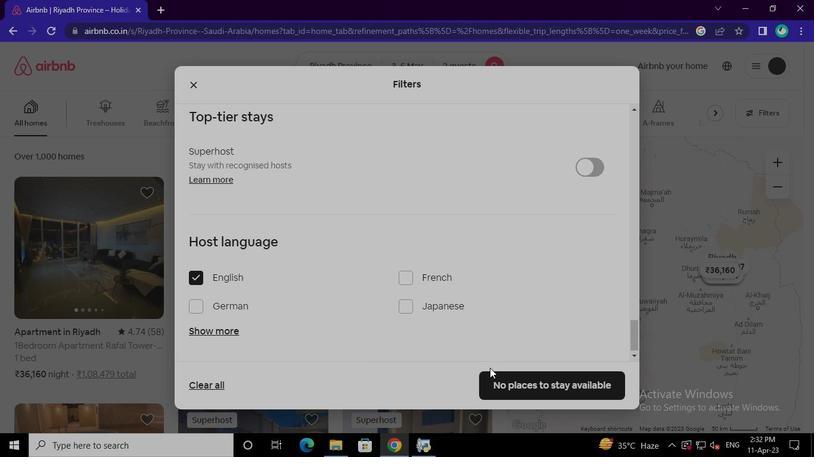 
Action: Mouse pressed left at (529, 386)
Screenshot: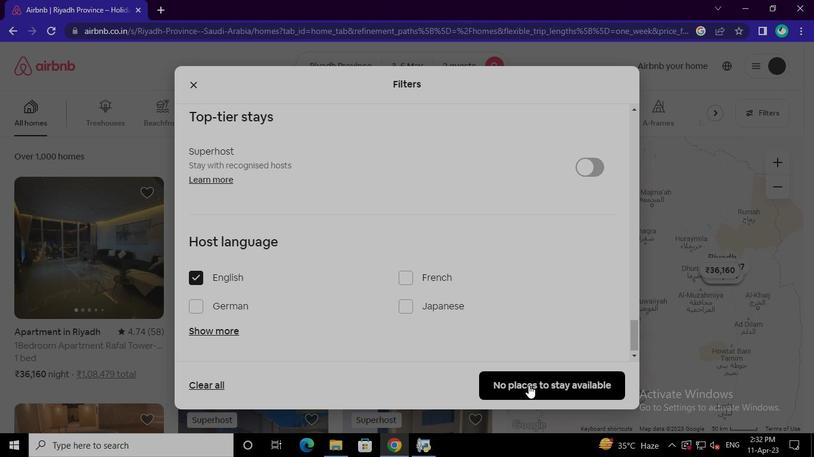 
Action: Mouse moved to (425, 444)
Screenshot: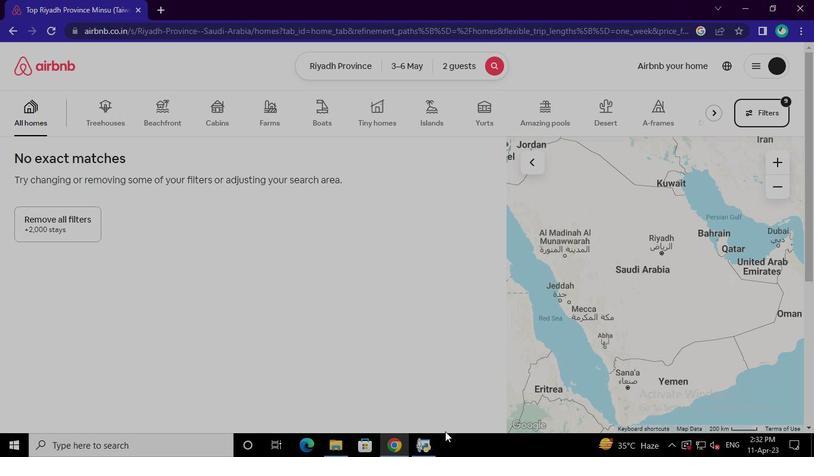 
Action: Mouse pressed left at (425, 444)
Screenshot: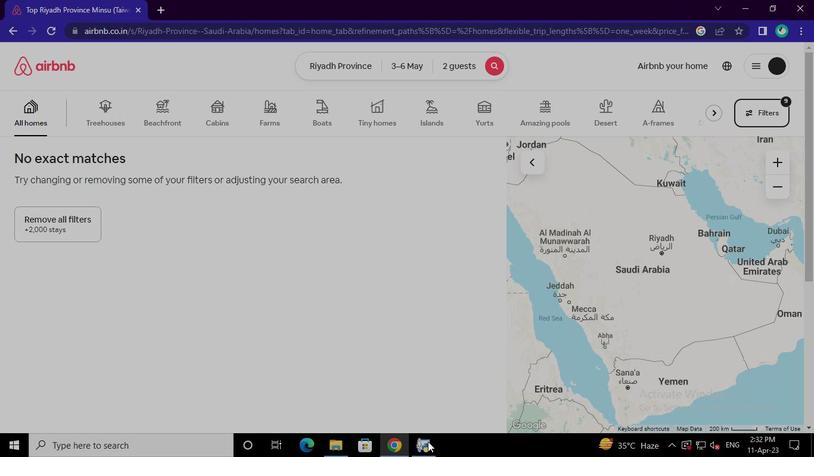 
Action: Mouse moved to (603, 44)
Screenshot: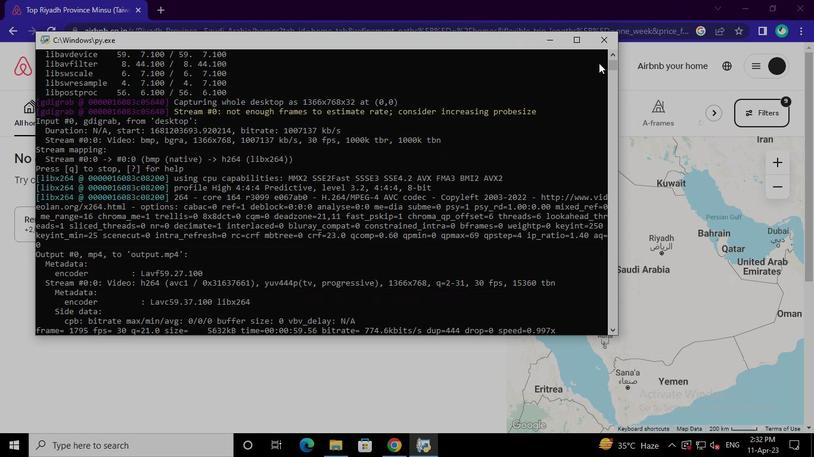 
Action: Mouse pressed left at (603, 44)
Screenshot: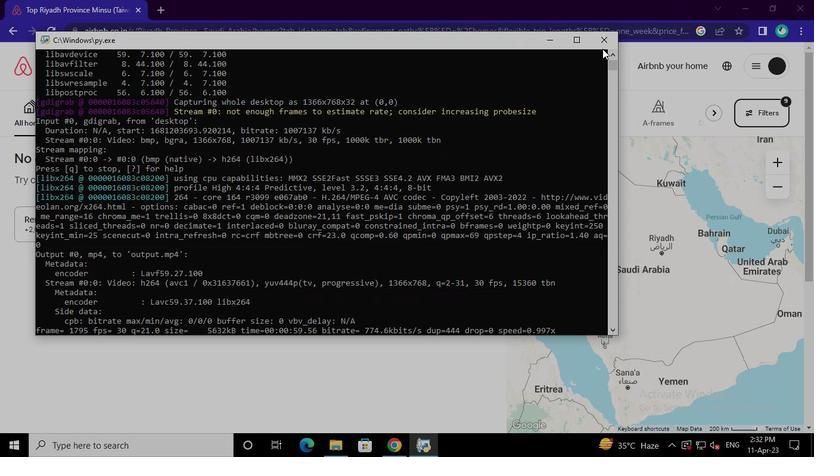 
